 Task: Create a due date automation trigger when advanced on, 2 days after a card is due add dates due this month at 11:00 AM.
Action: Mouse moved to (1095, 313)
Screenshot: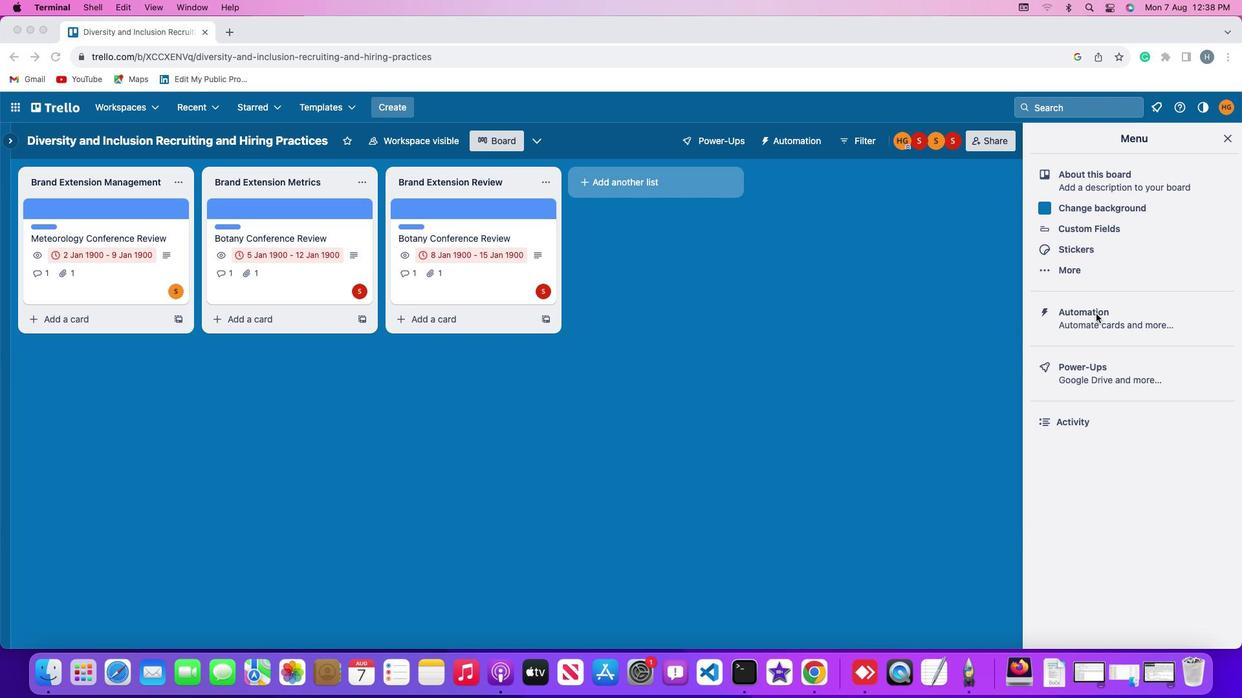 
Action: Mouse pressed left at (1095, 313)
Screenshot: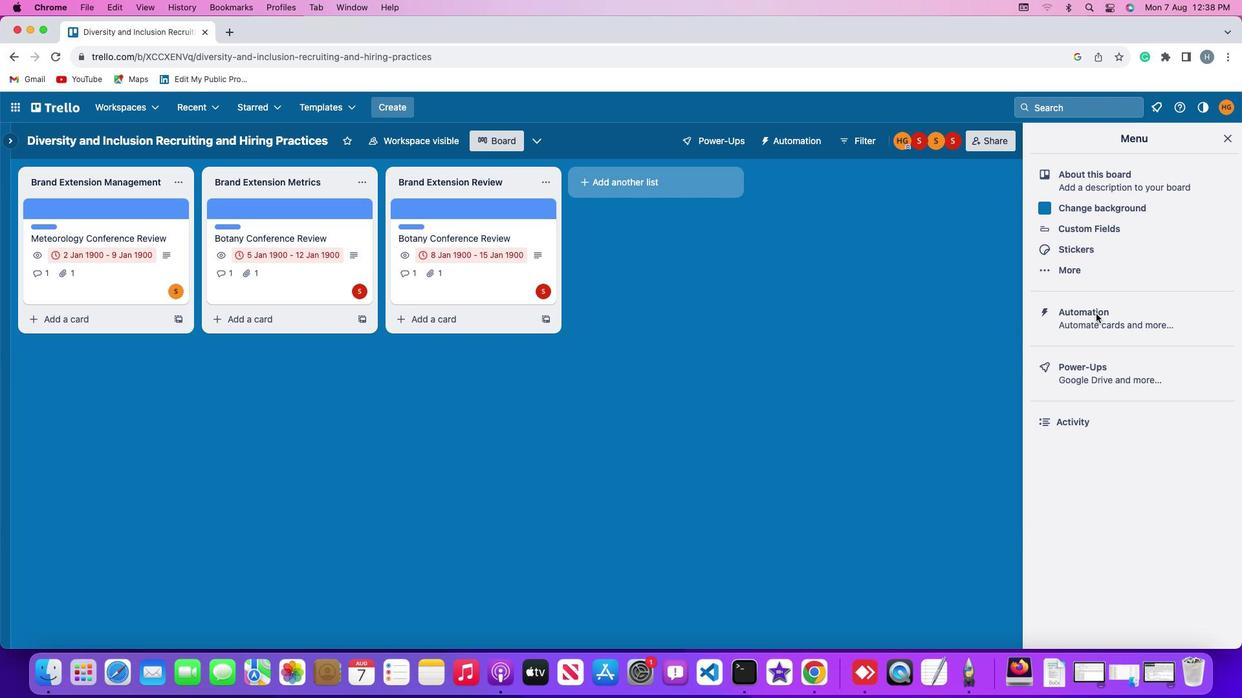 
Action: Mouse pressed left at (1095, 313)
Screenshot: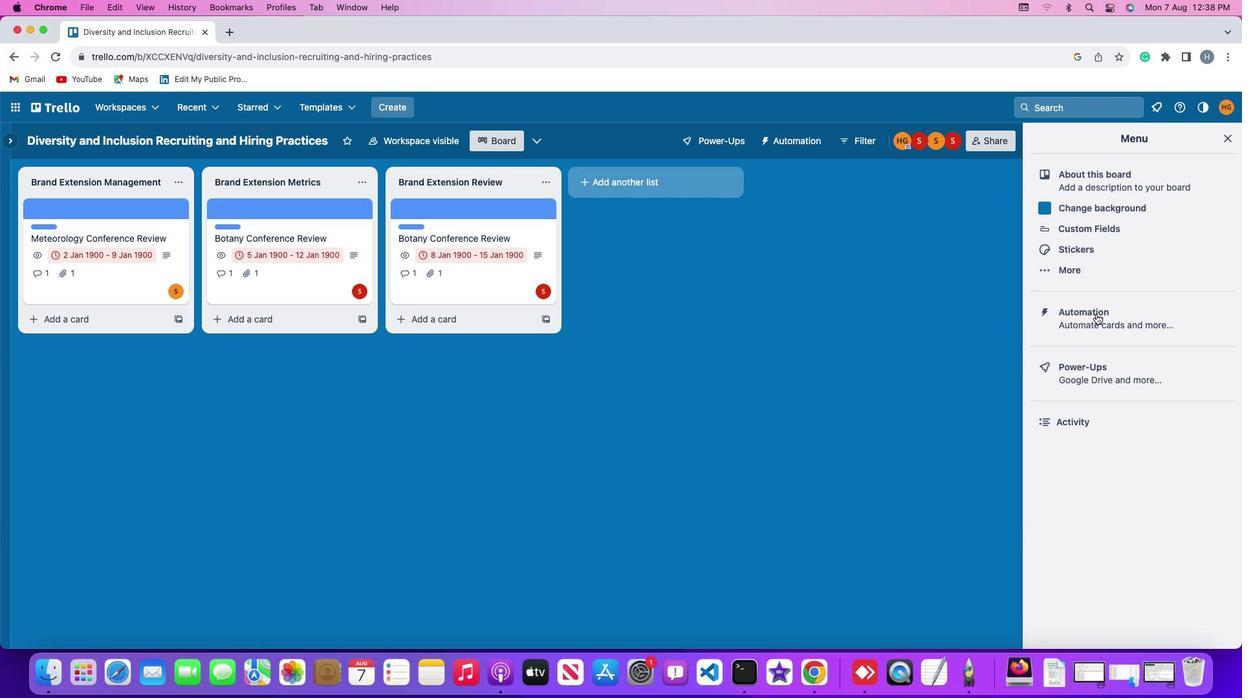 
Action: Mouse moved to (75, 300)
Screenshot: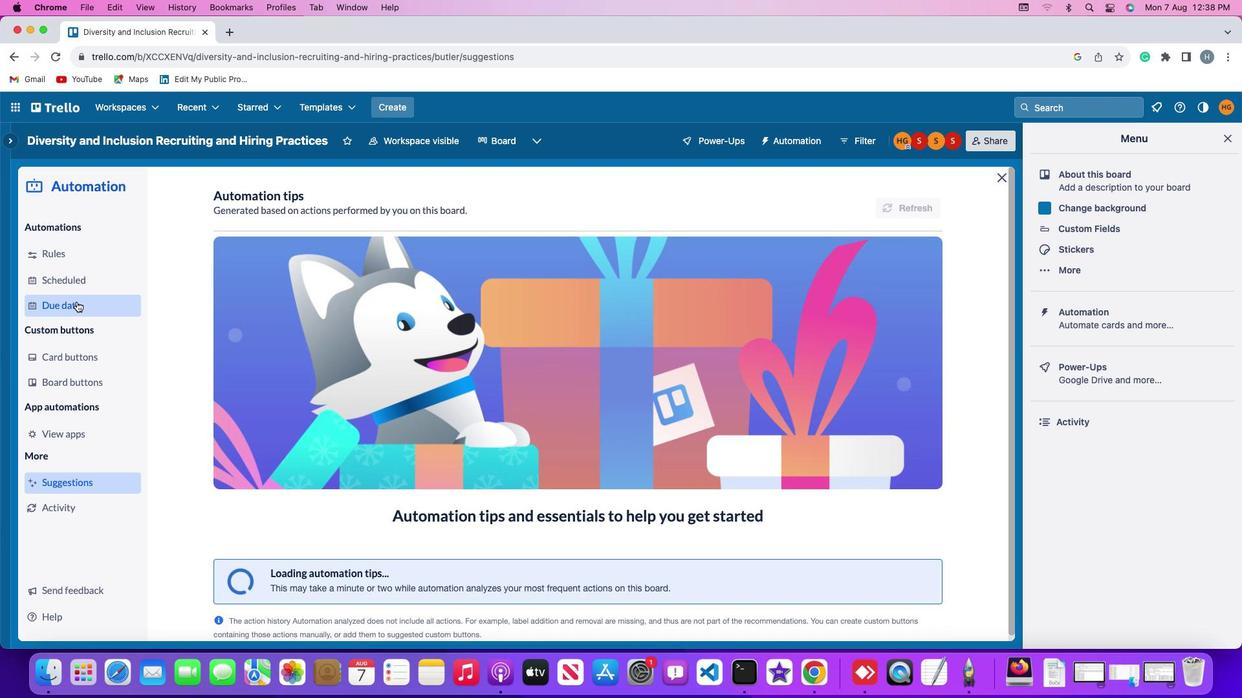 
Action: Mouse pressed left at (75, 300)
Screenshot: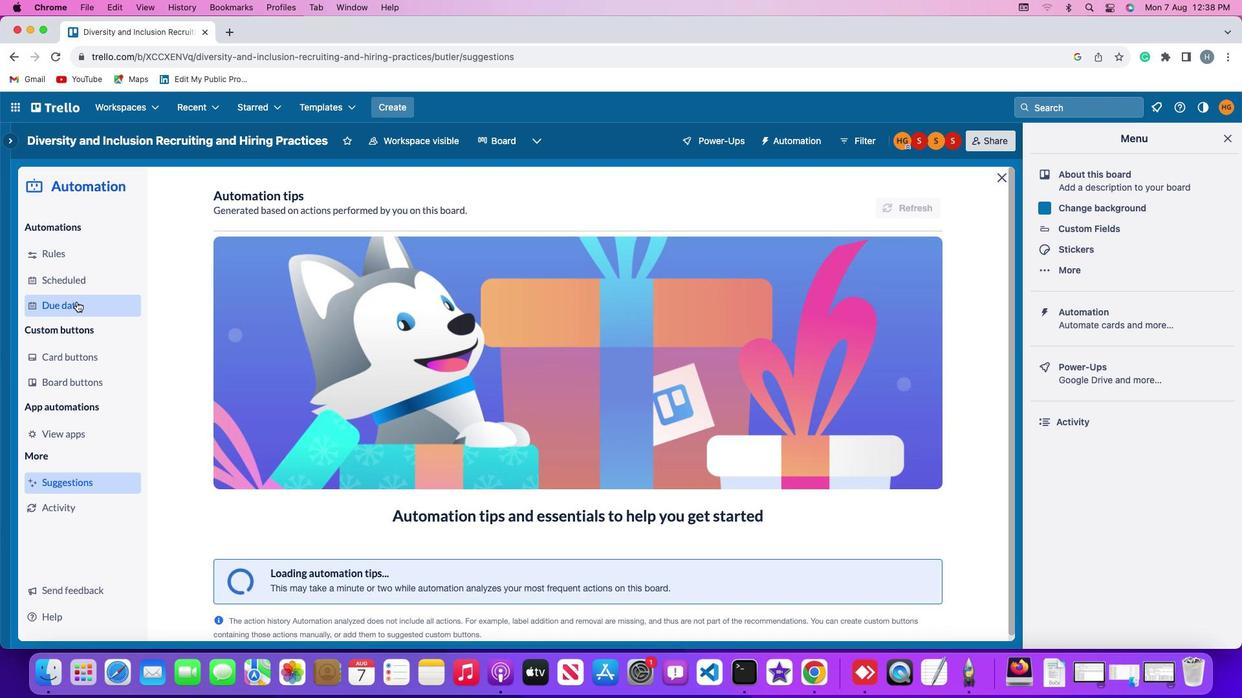 
Action: Mouse moved to (850, 199)
Screenshot: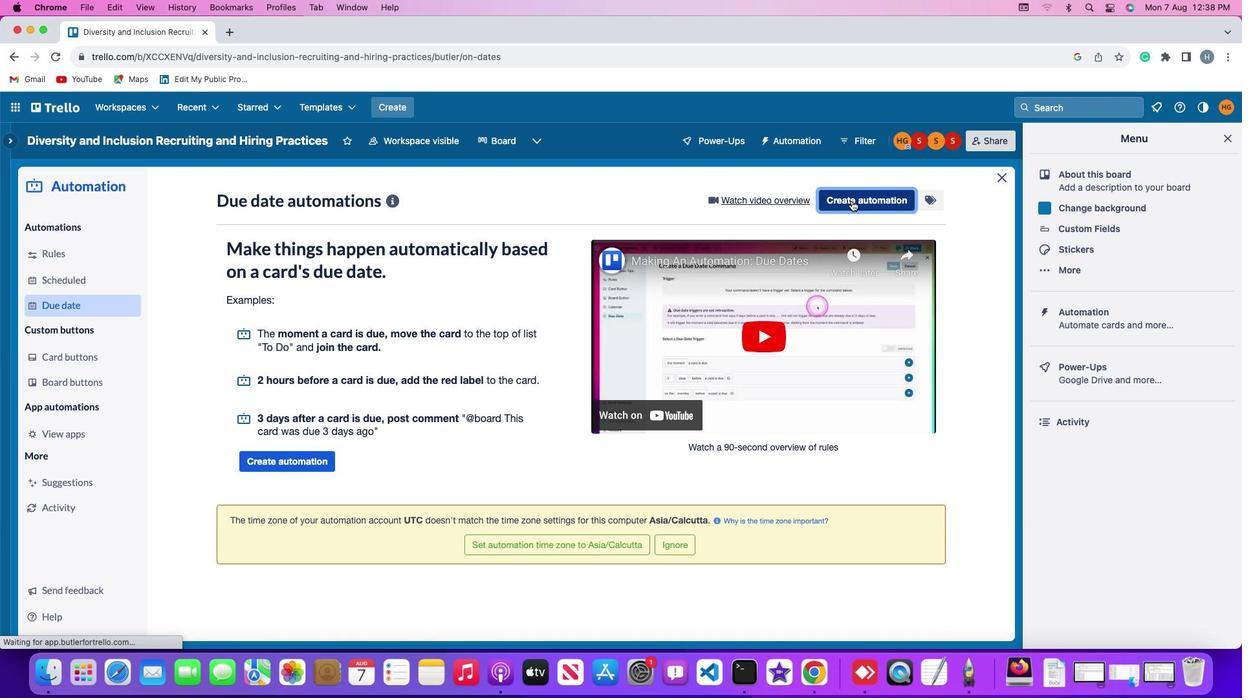 
Action: Mouse pressed left at (850, 199)
Screenshot: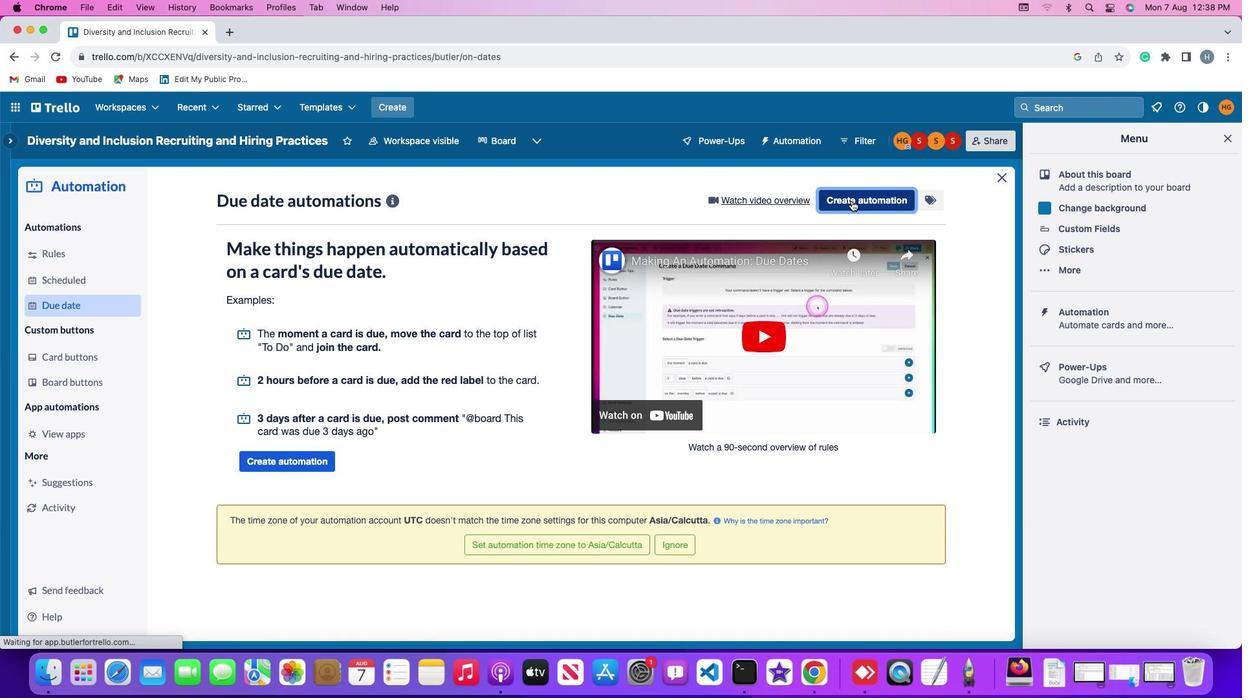 
Action: Mouse moved to (611, 320)
Screenshot: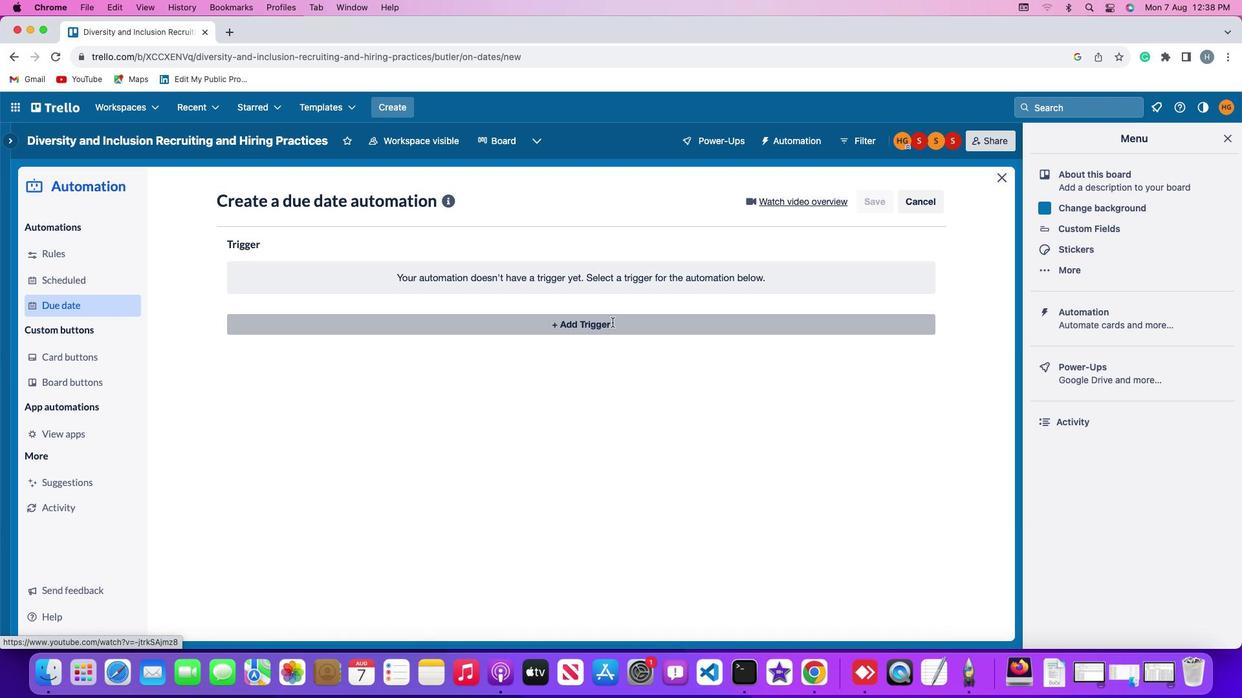 
Action: Mouse pressed left at (611, 320)
Screenshot: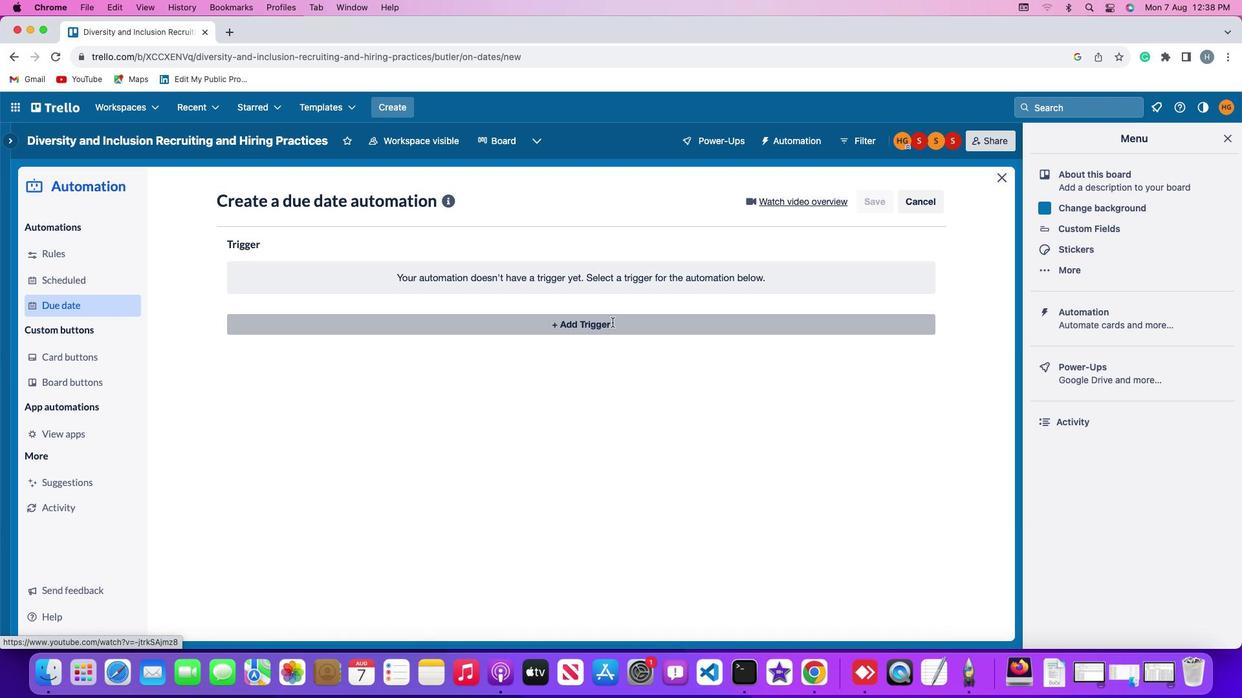 
Action: Mouse moved to (247, 525)
Screenshot: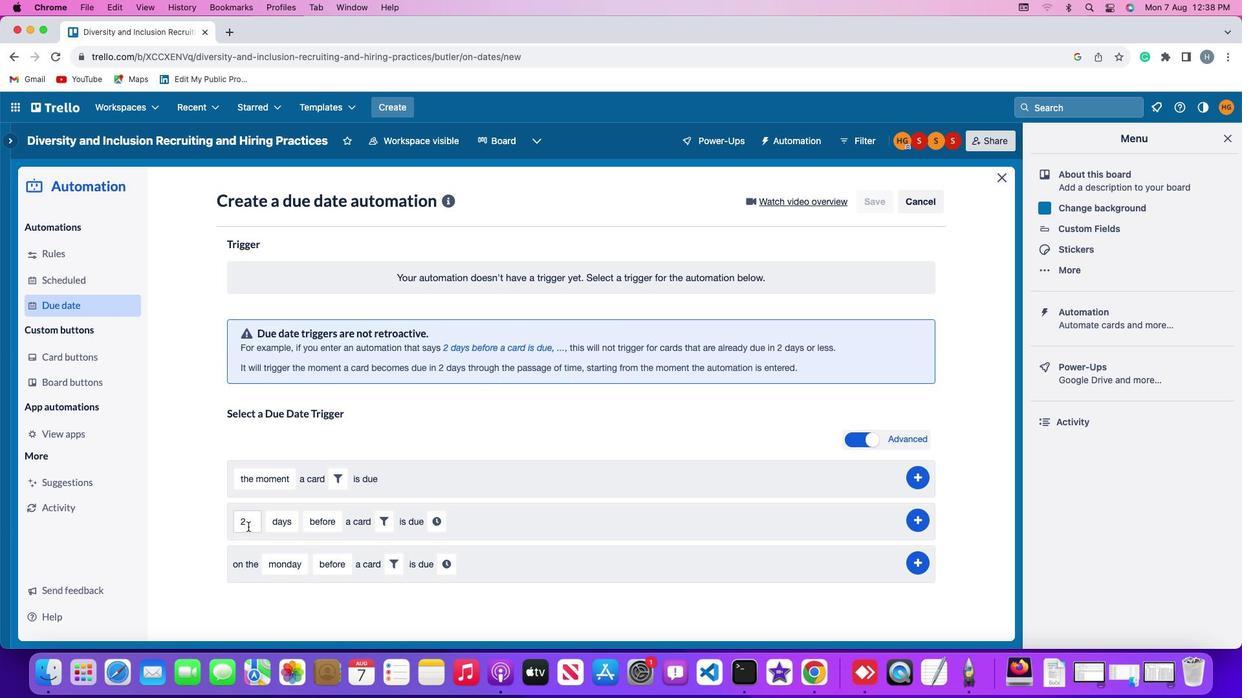 
Action: Mouse pressed left at (247, 525)
Screenshot: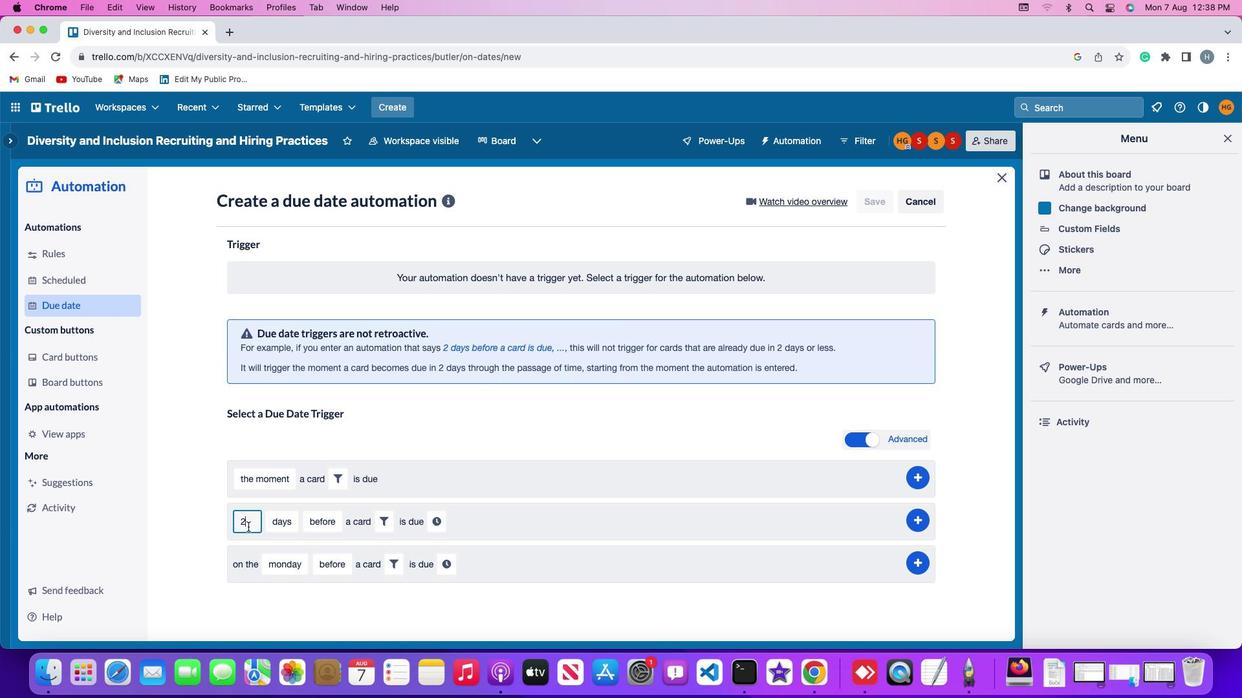 
Action: Mouse moved to (247, 525)
Screenshot: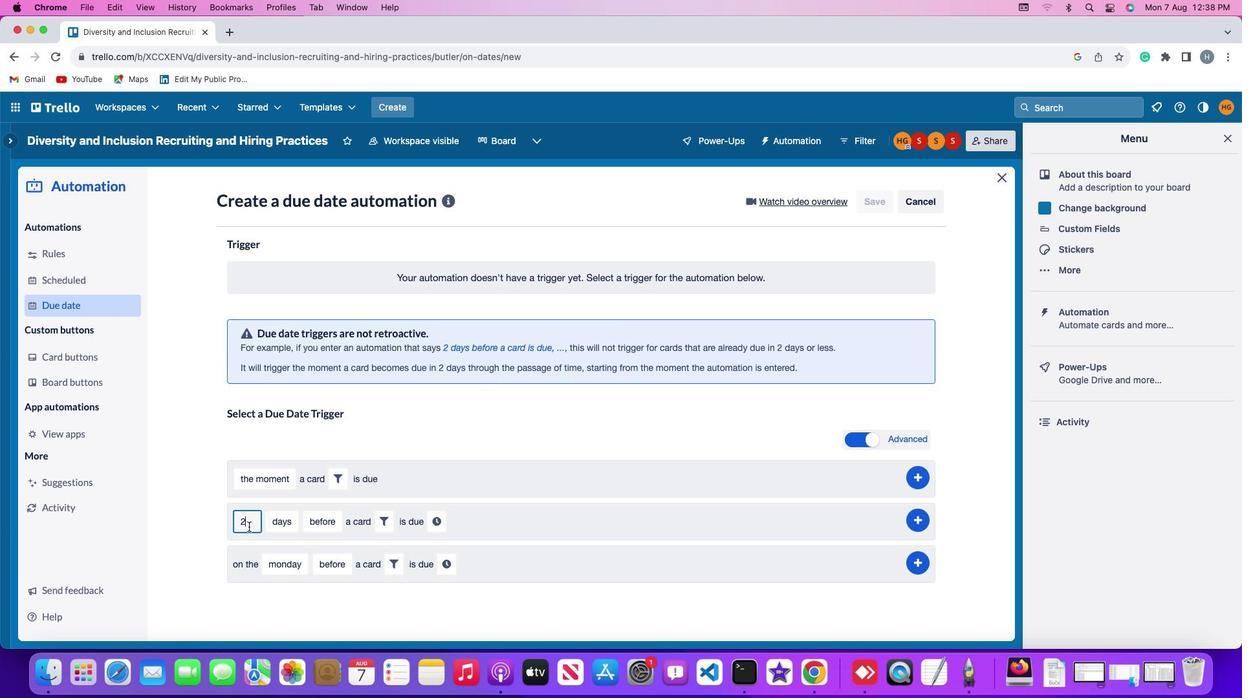 
Action: Key pressed Key.backspace
Screenshot: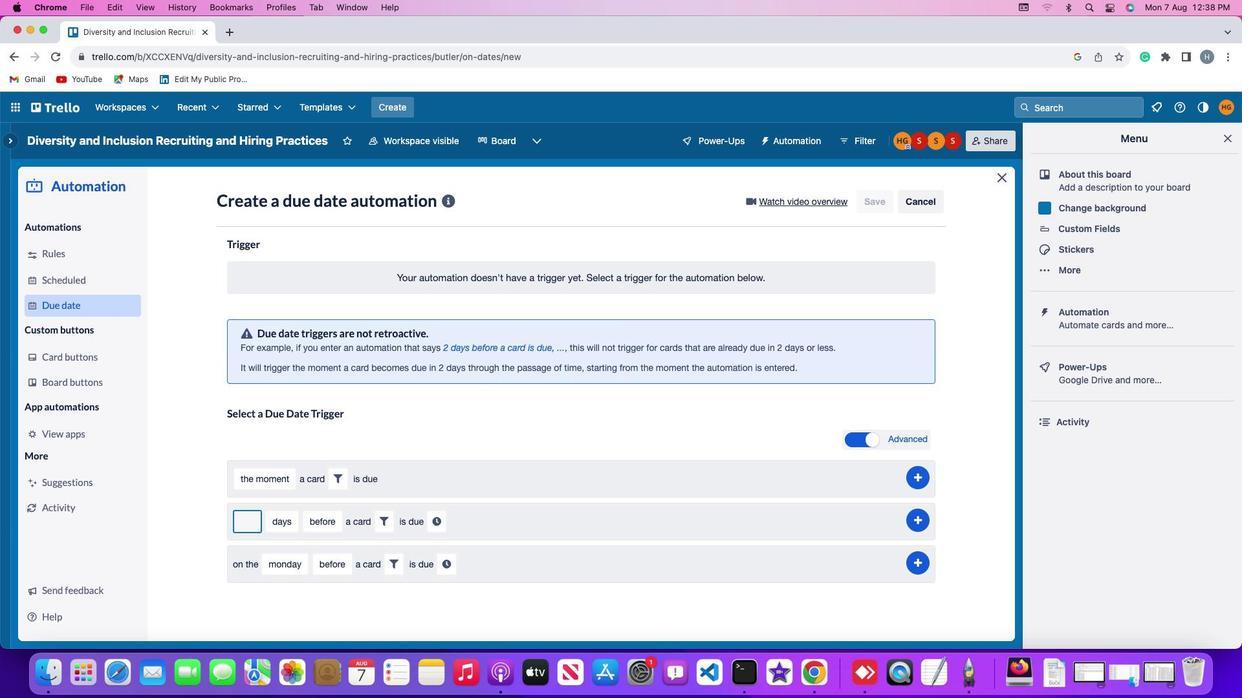 
Action: Mouse moved to (247, 525)
Screenshot: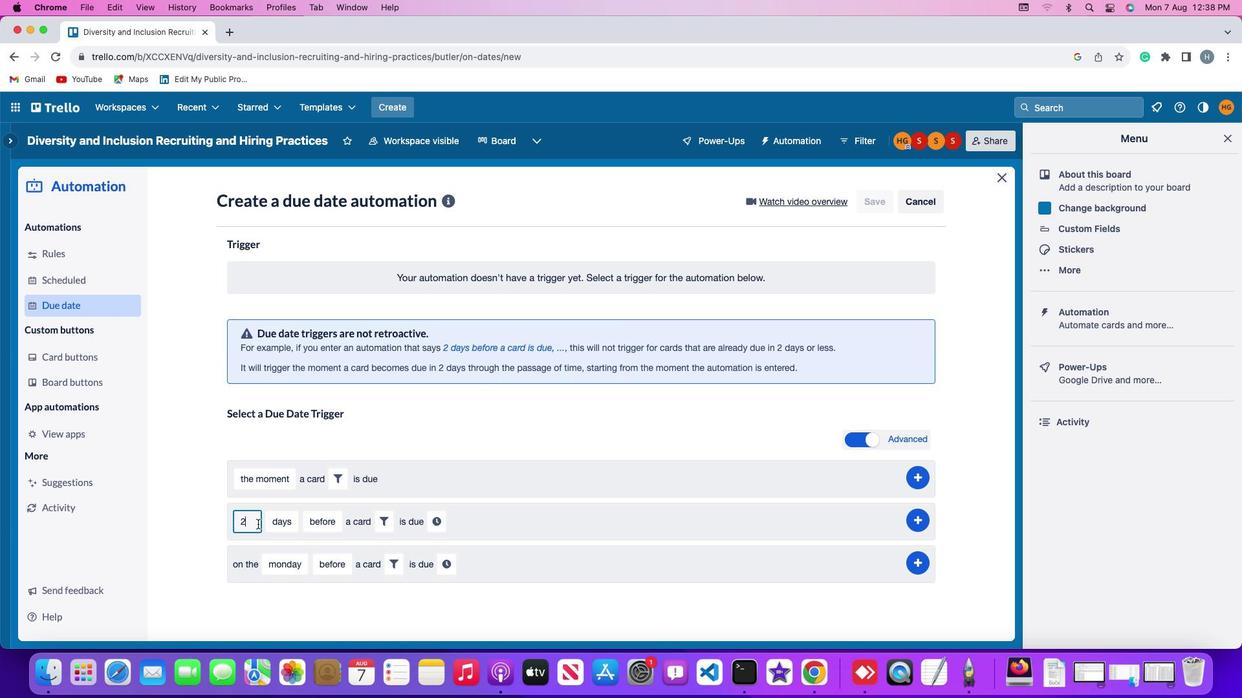
Action: Key pressed '2'
Screenshot: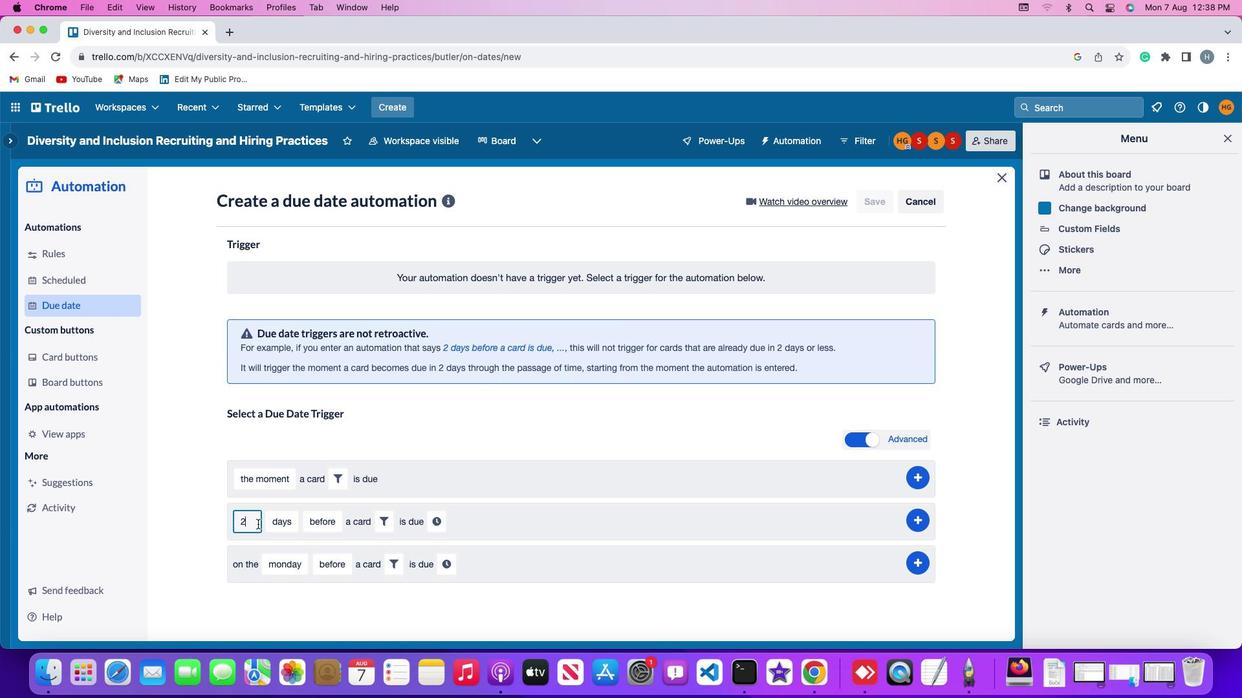 
Action: Mouse moved to (278, 520)
Screenshot: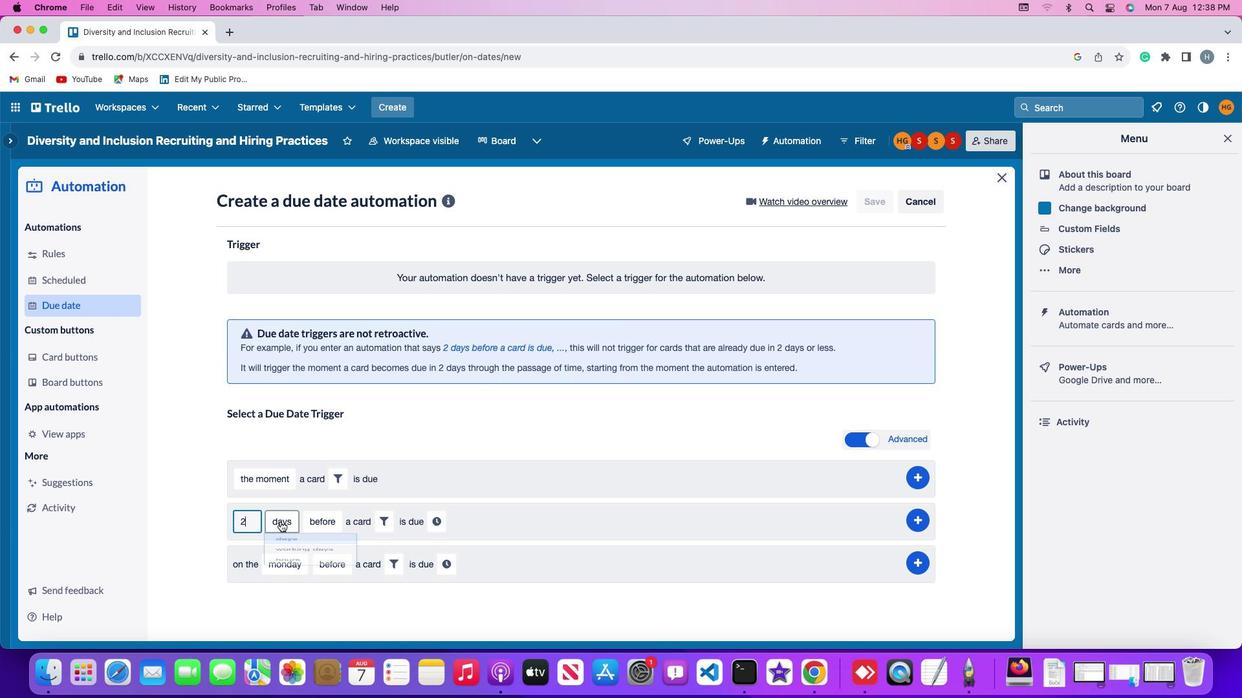 
Action: Mouse pressed left at (278, 520)
Screenshot: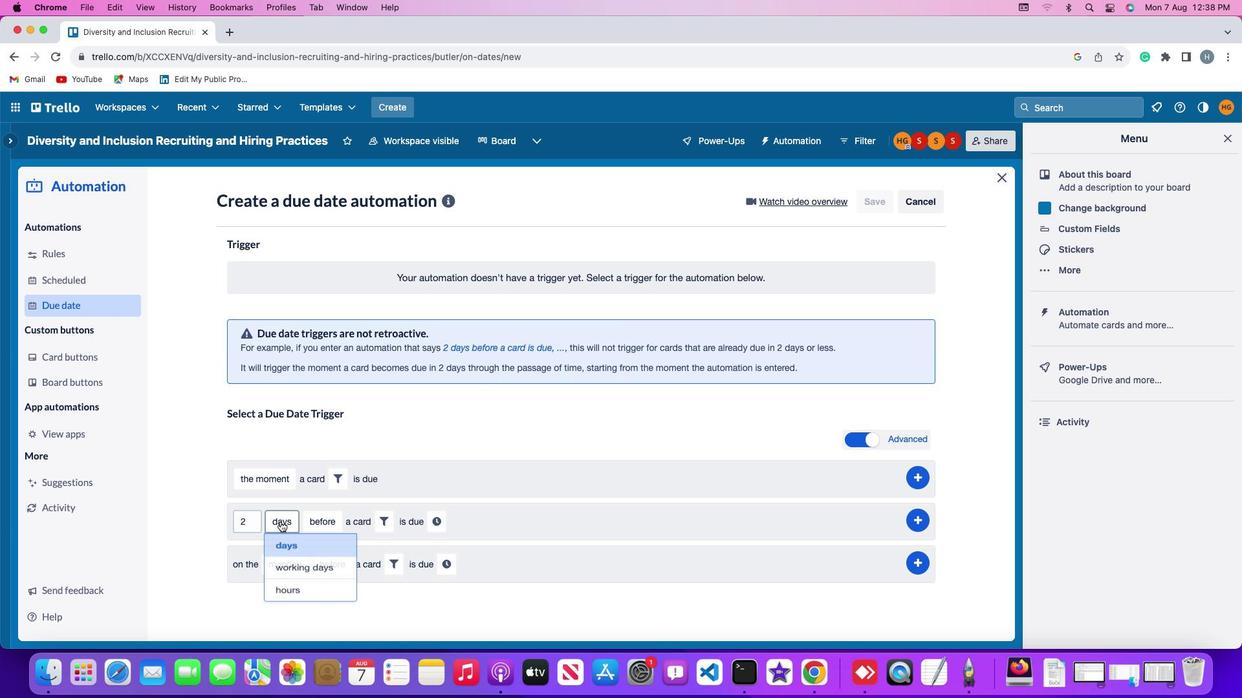 
Action: Mouse moved to (288, 544)
Screenshot: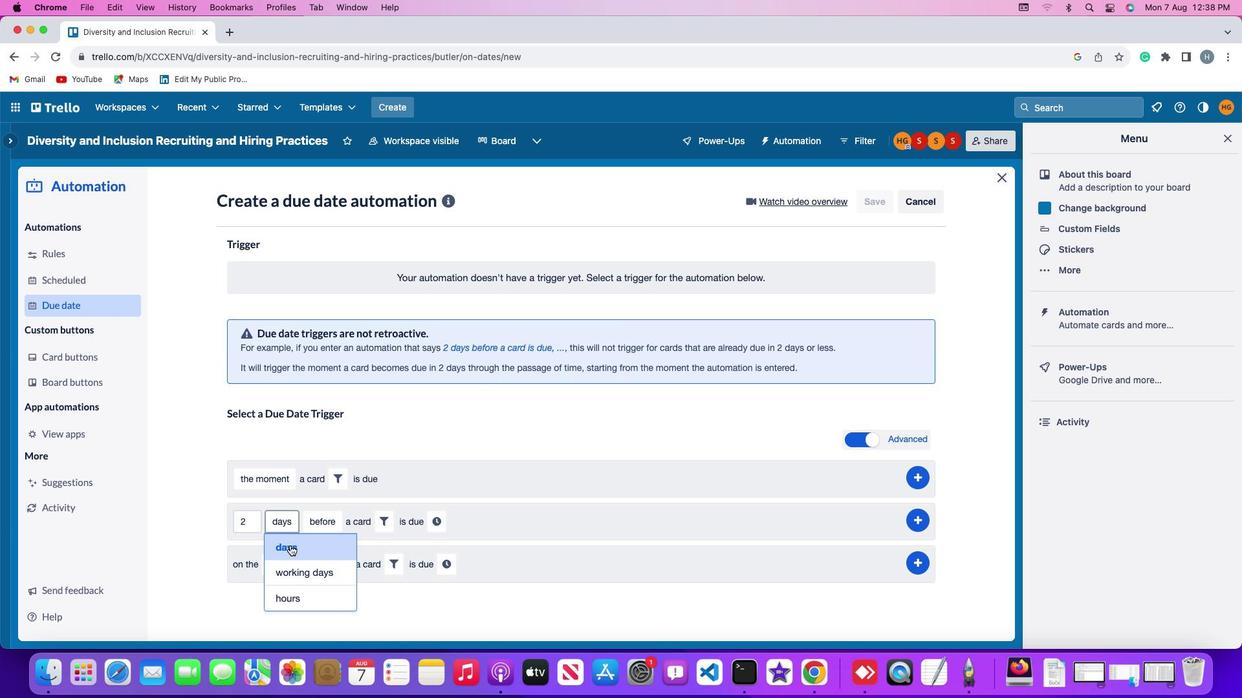 
Action: Mouse pressed left at (288, 544)
Screenshot: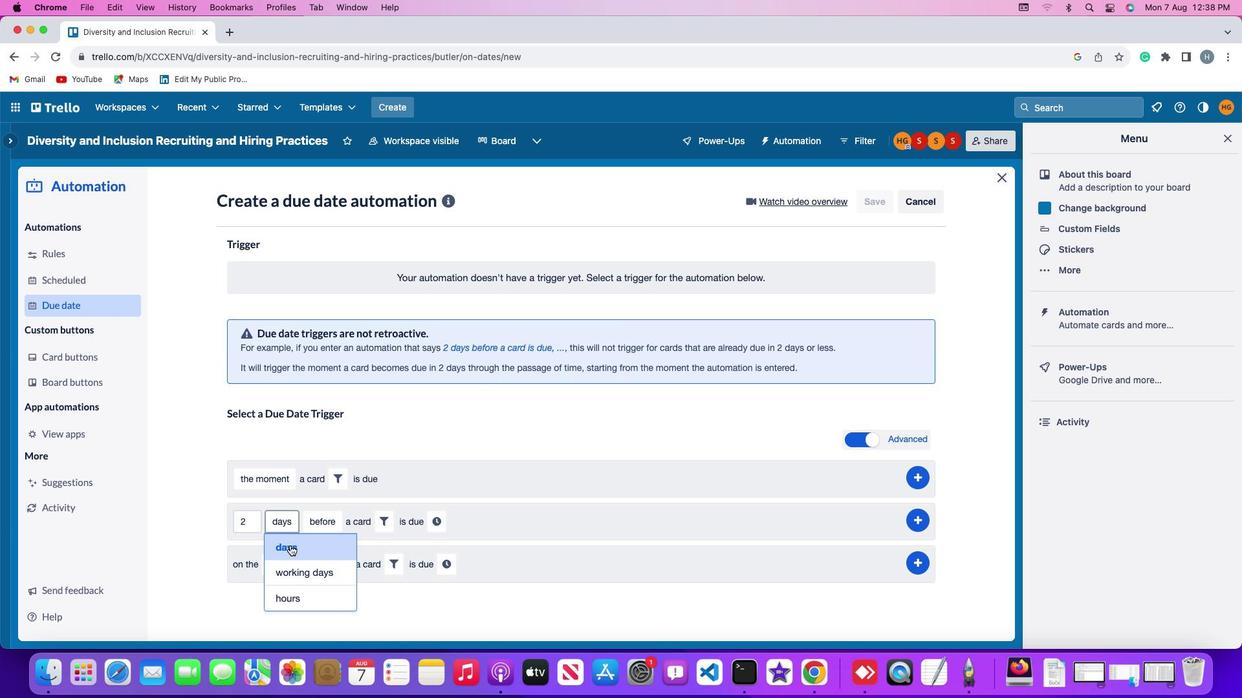 
Action: Mouse moved to (322, 517)
Screenshot: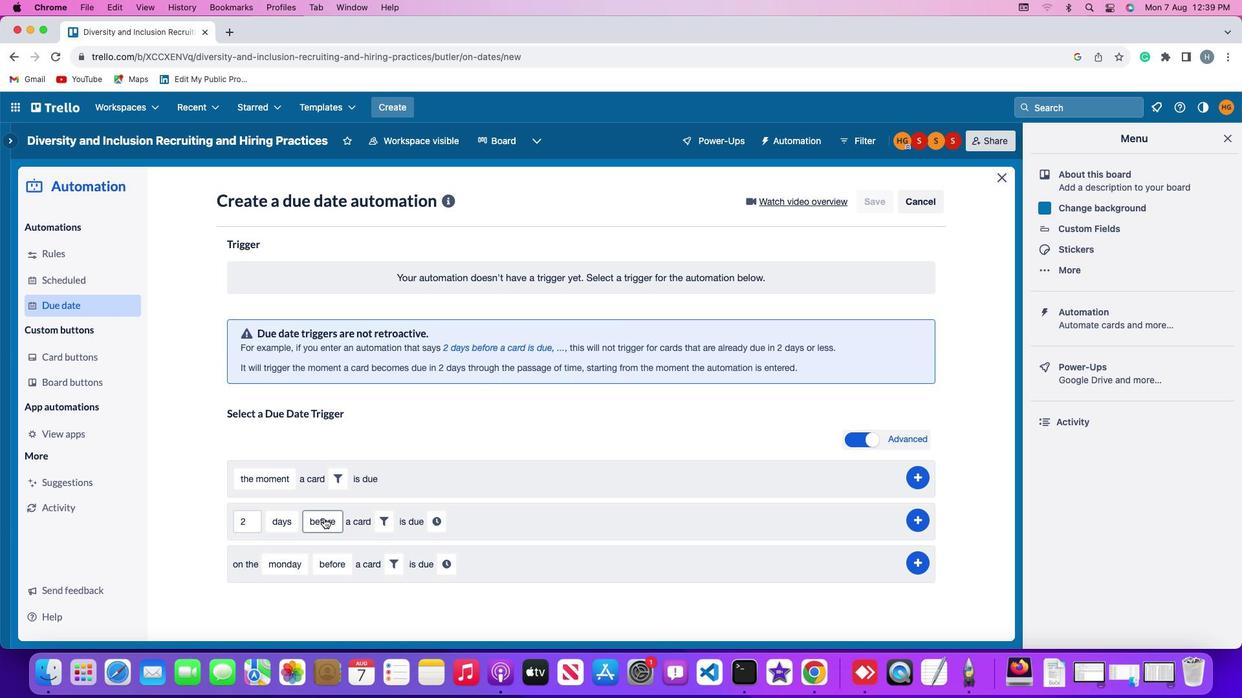 
Action: Mouse pressed left at (322, 517)
Screenshot: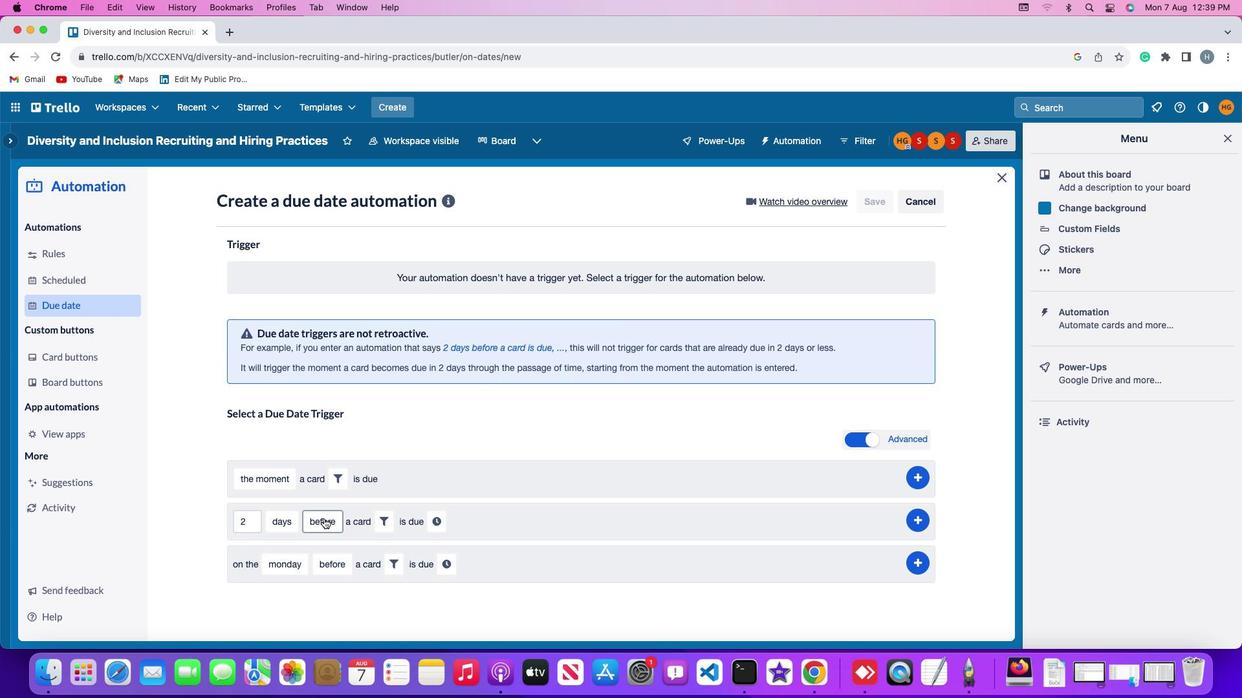 
Action: Mouse moved to (328, 577)
Screenshot: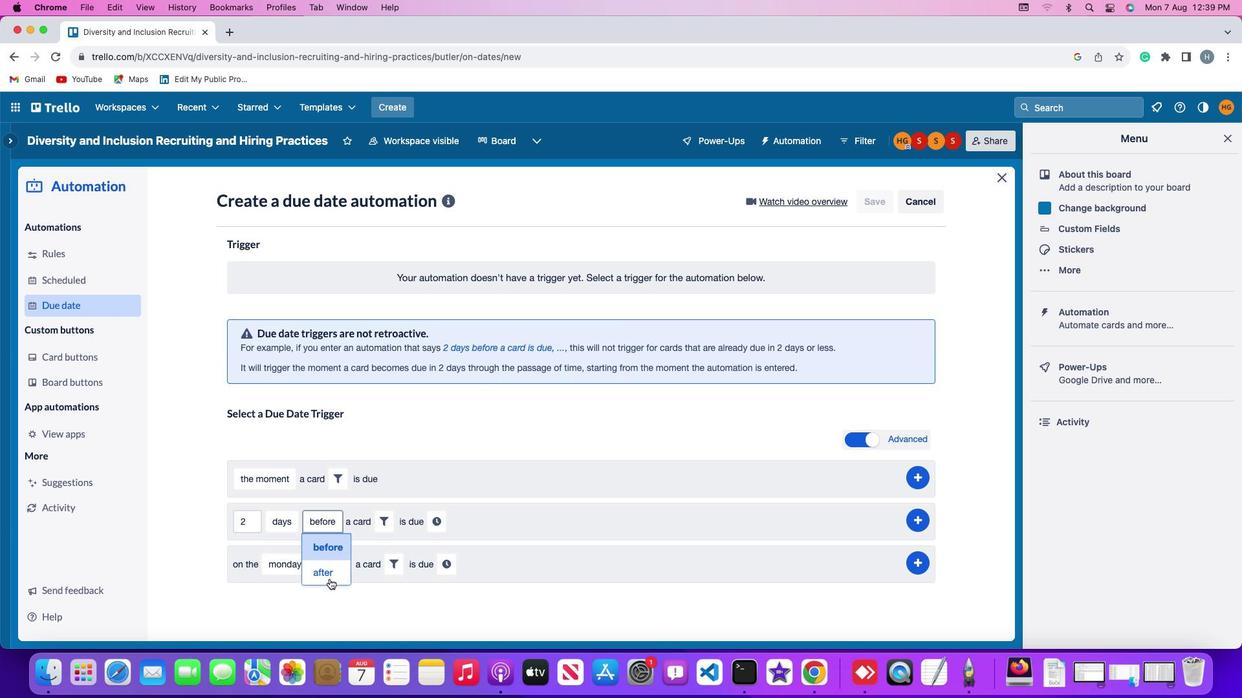 
Action: Mouse pressed left at (328, 577)
Screenshot: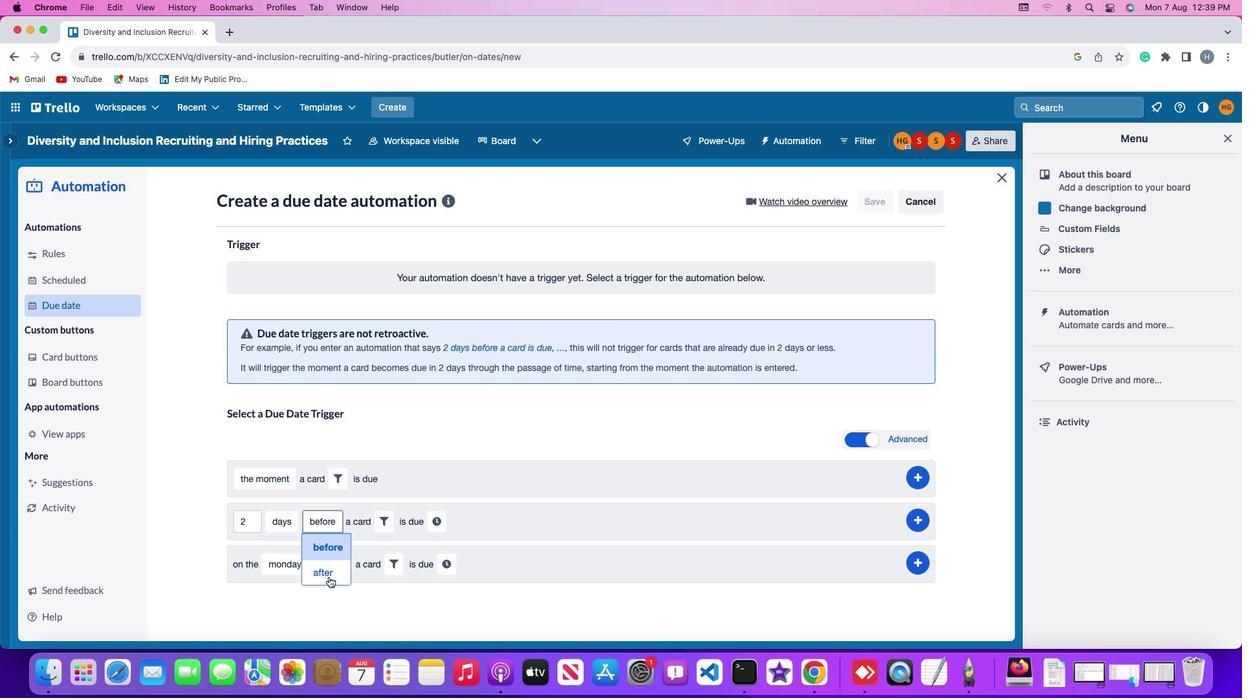 
Action: Mouse moved to (375, 520)
Screenshot: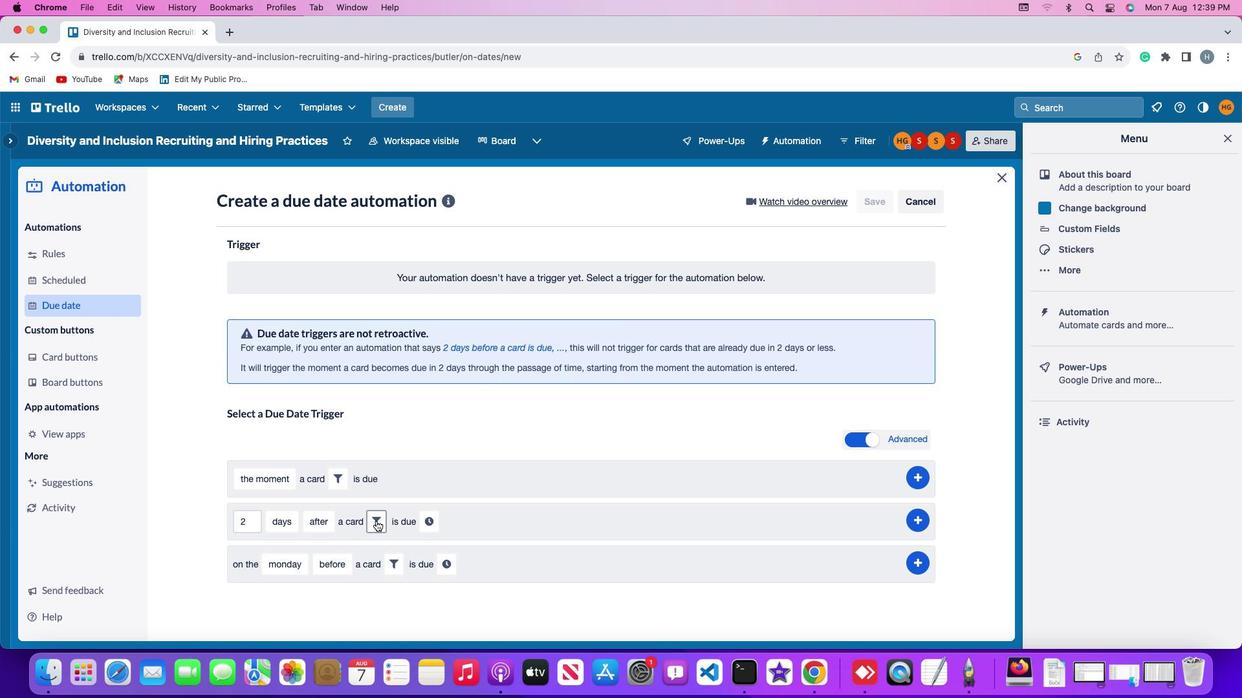 
Action: Mouse pressed left at (375, 520)
Screenshot: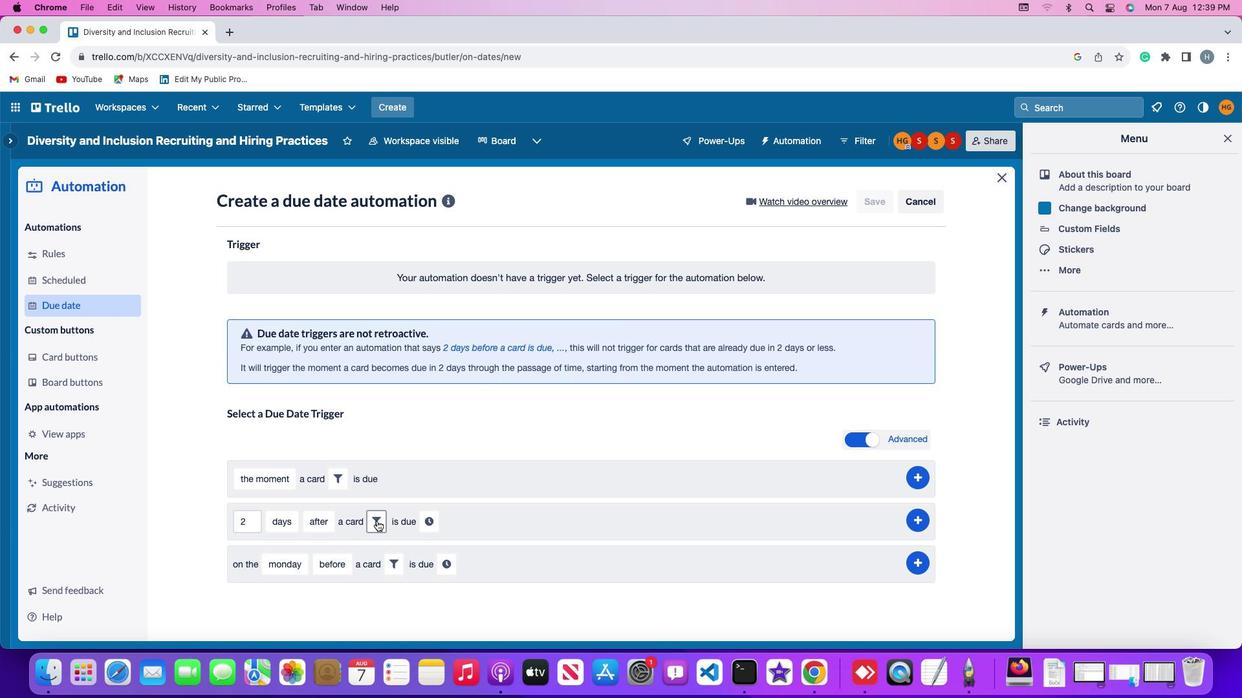 
Action: Mouse moved to (441, 560)
Screenshot: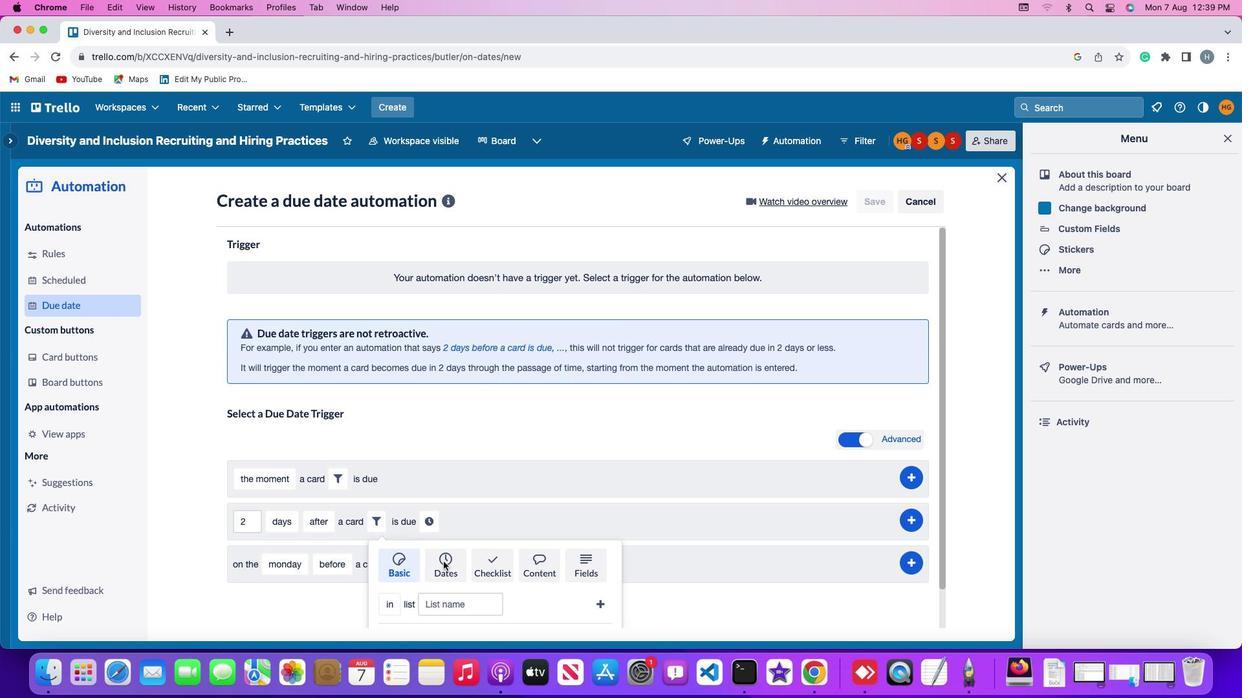 
Action: Mouse pressed left at (441, 560)
Screenshot: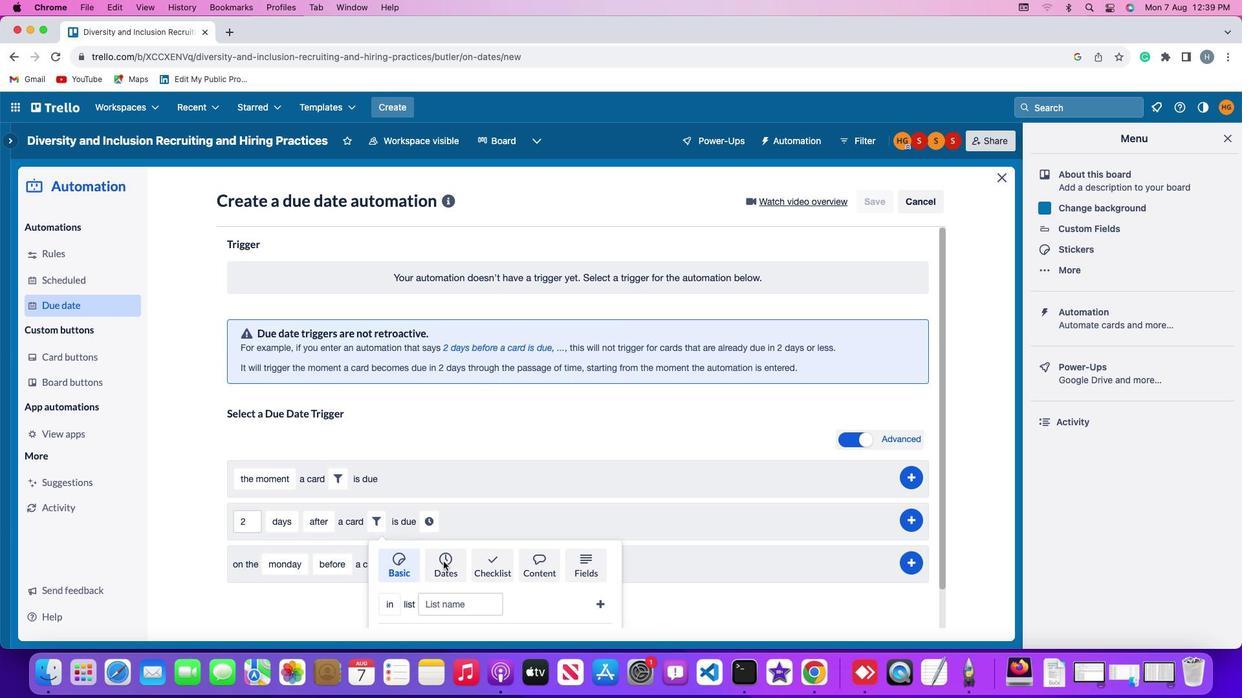 
Action: Mouse moved to (396, 575)
Screenshot: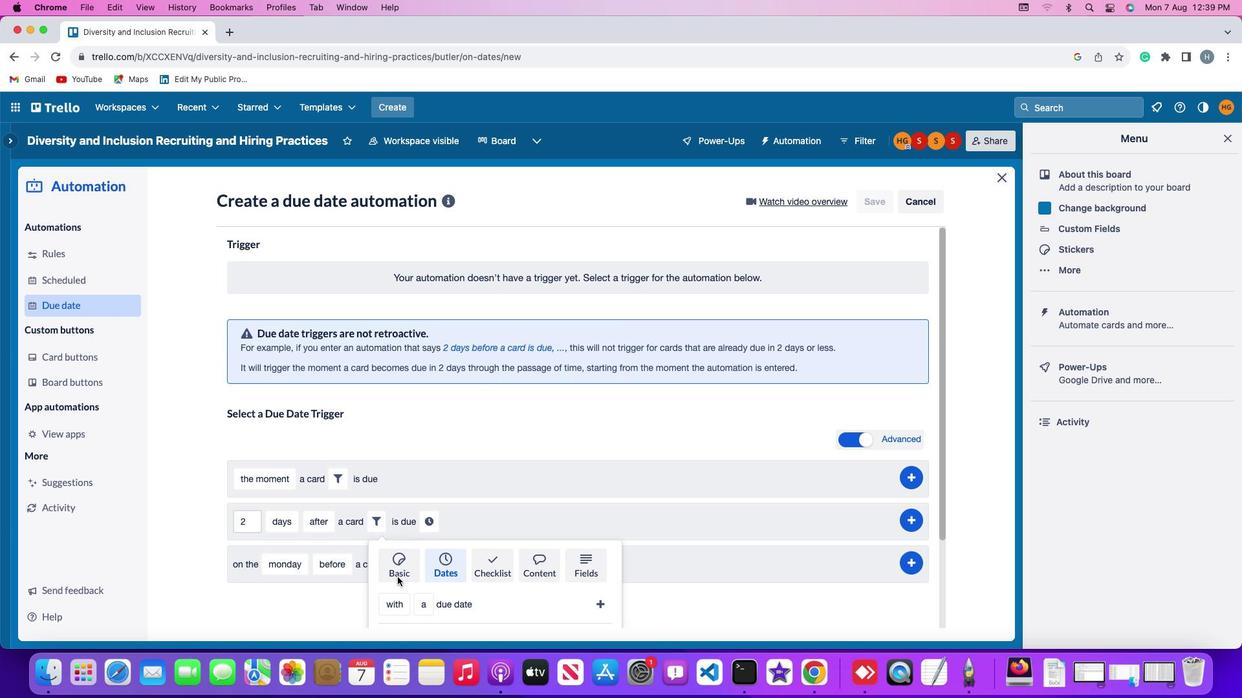 
Action: Mouse scrolled (396, 575) with delta (0, -1)
Screenshot: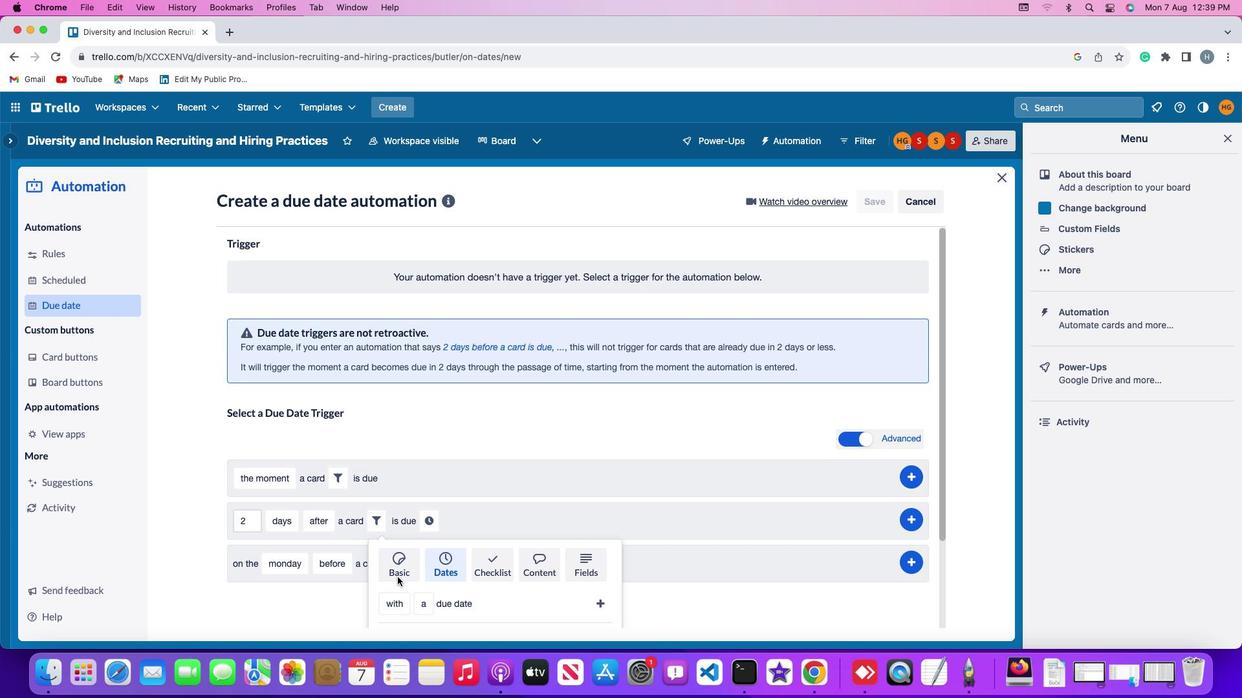 
Action: Mouse scrolled (396, 575) with delta (0, -1)
Screenshot: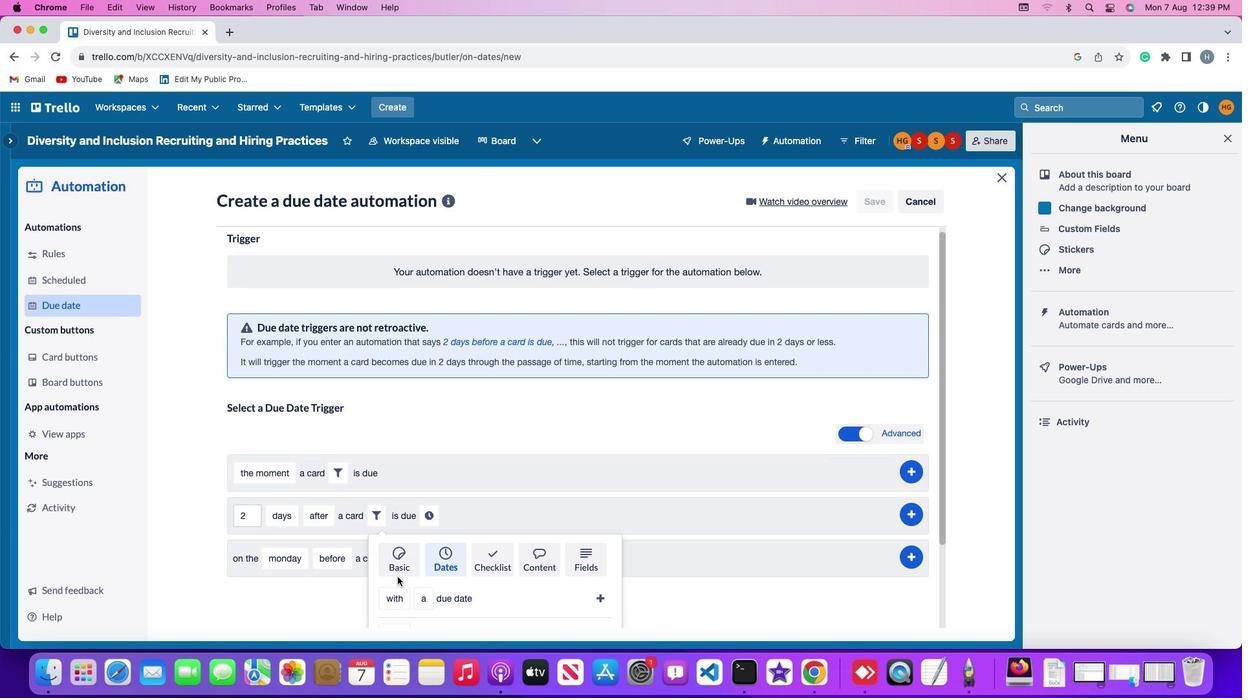
Action: Mouse scrolled (396, 575) with delta (0, -1)
Screenshot: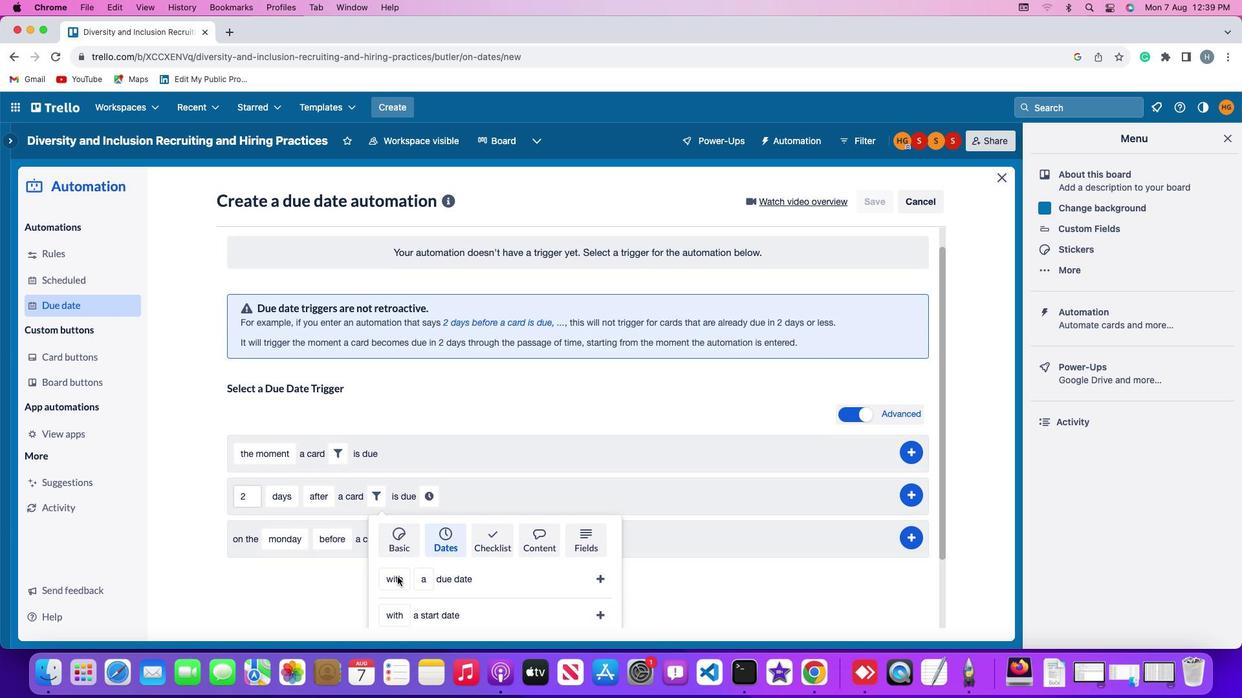 
Action: Mouse scrolled (396, 575) with delta (0, -1)
Screenshot: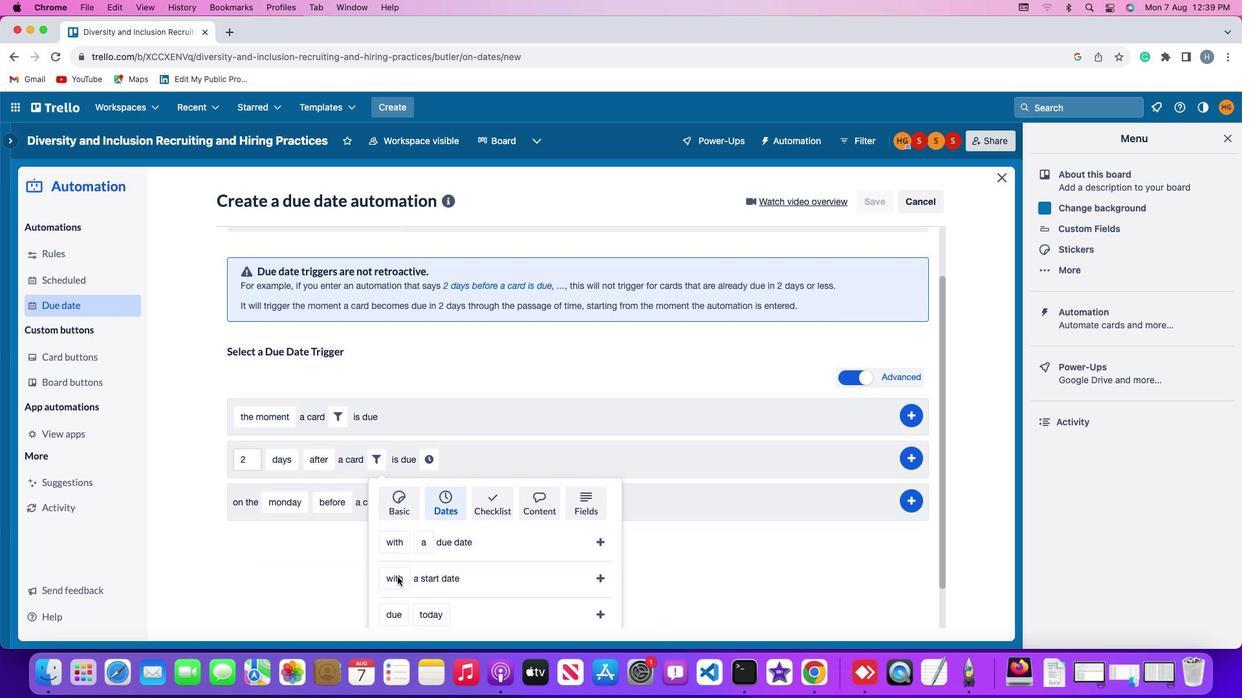 
Action: Mouse scrolled (396, 575) with delta (0, -1)
Screenshot: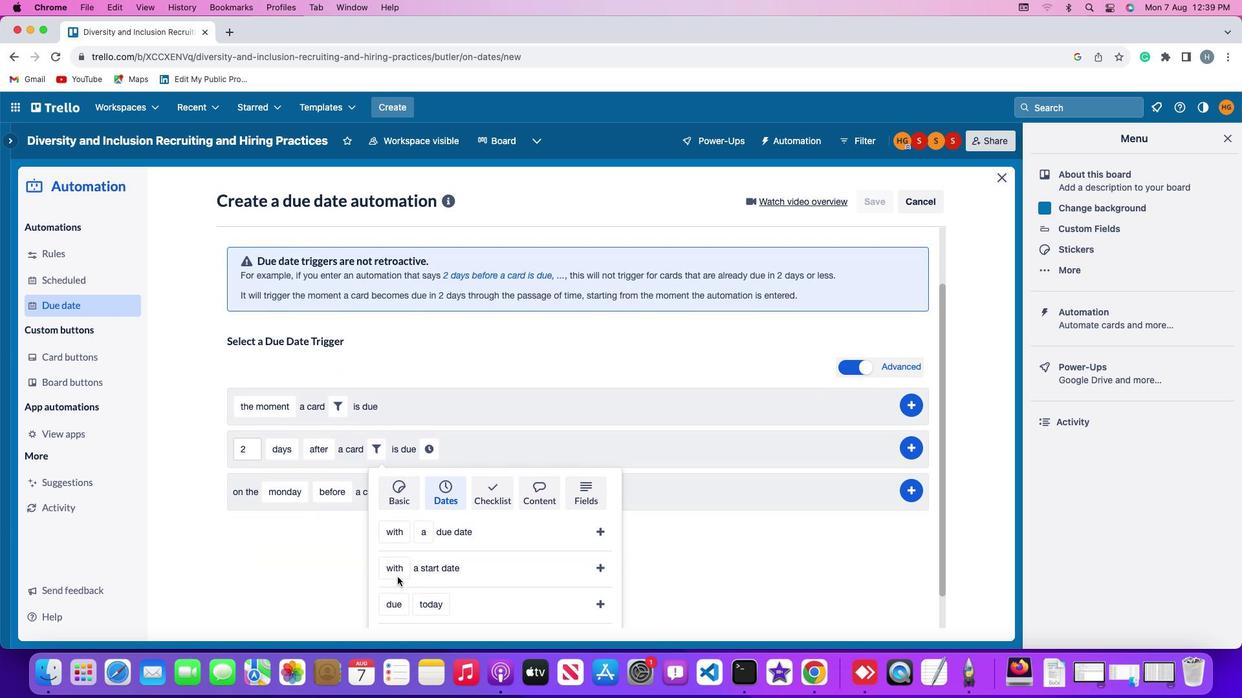 
Action: Mouse moved to (394, 585)
Screenshot: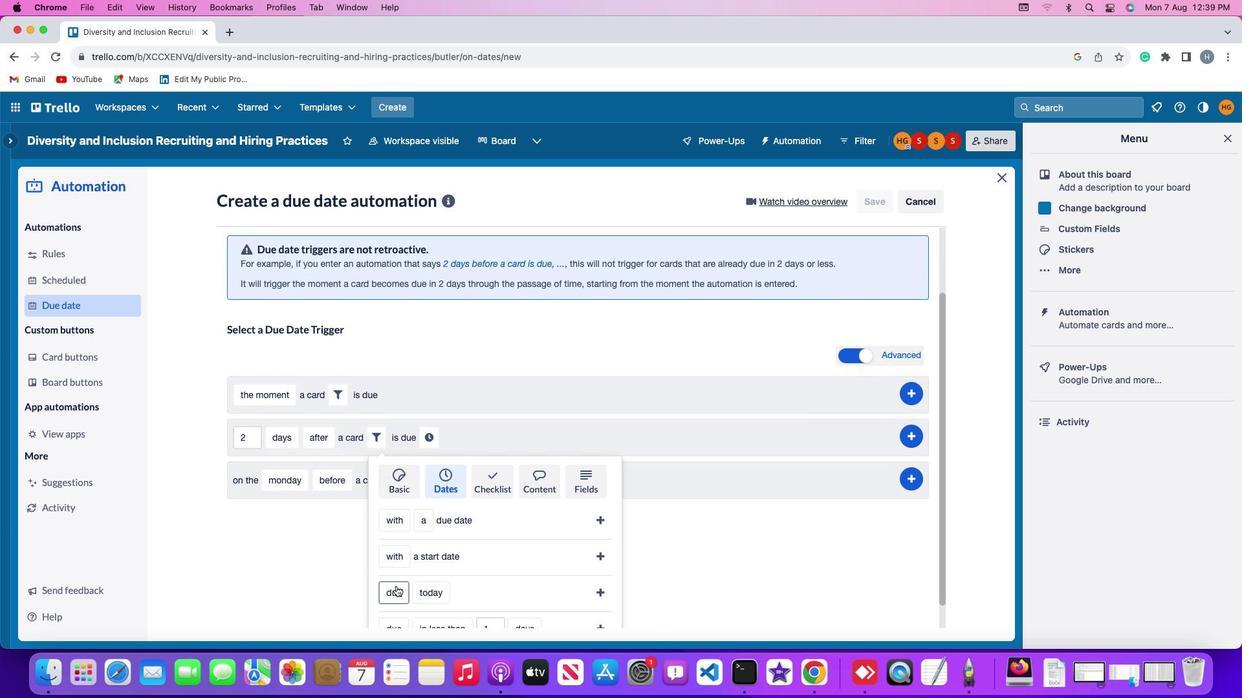 
Action: Mouse pressed left at (394, 585)
Screenshot: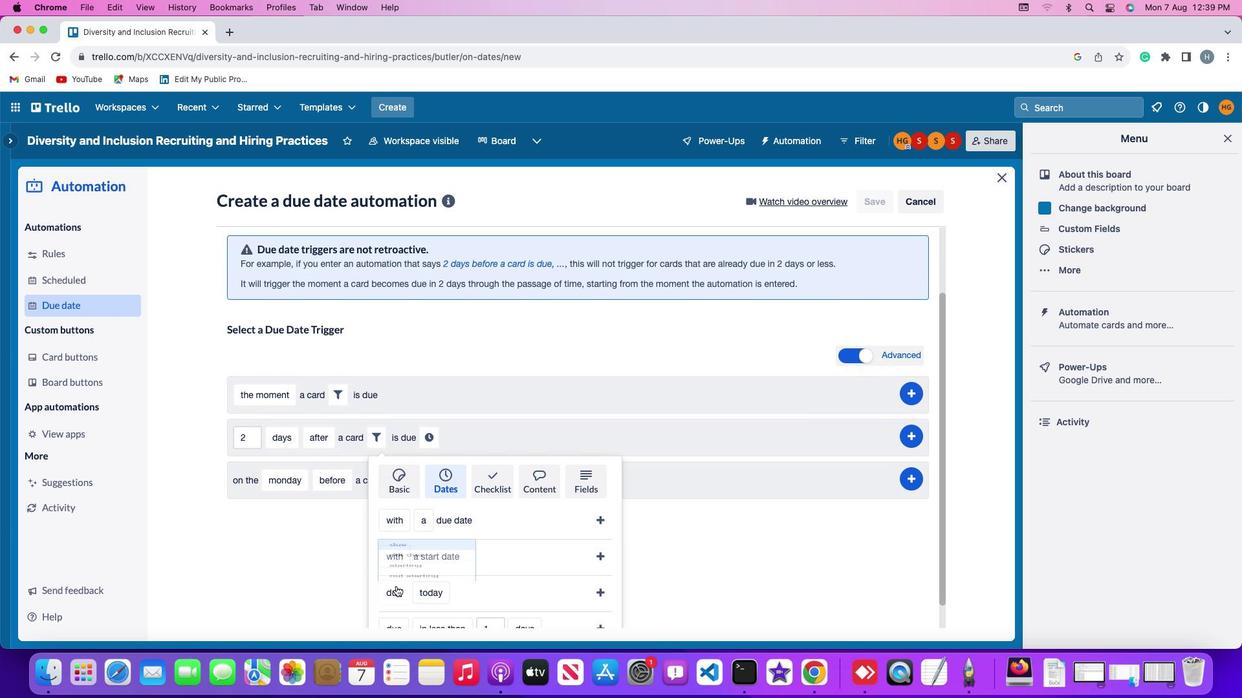 
Action: Mouse moved to (408, 496)
Screenshot: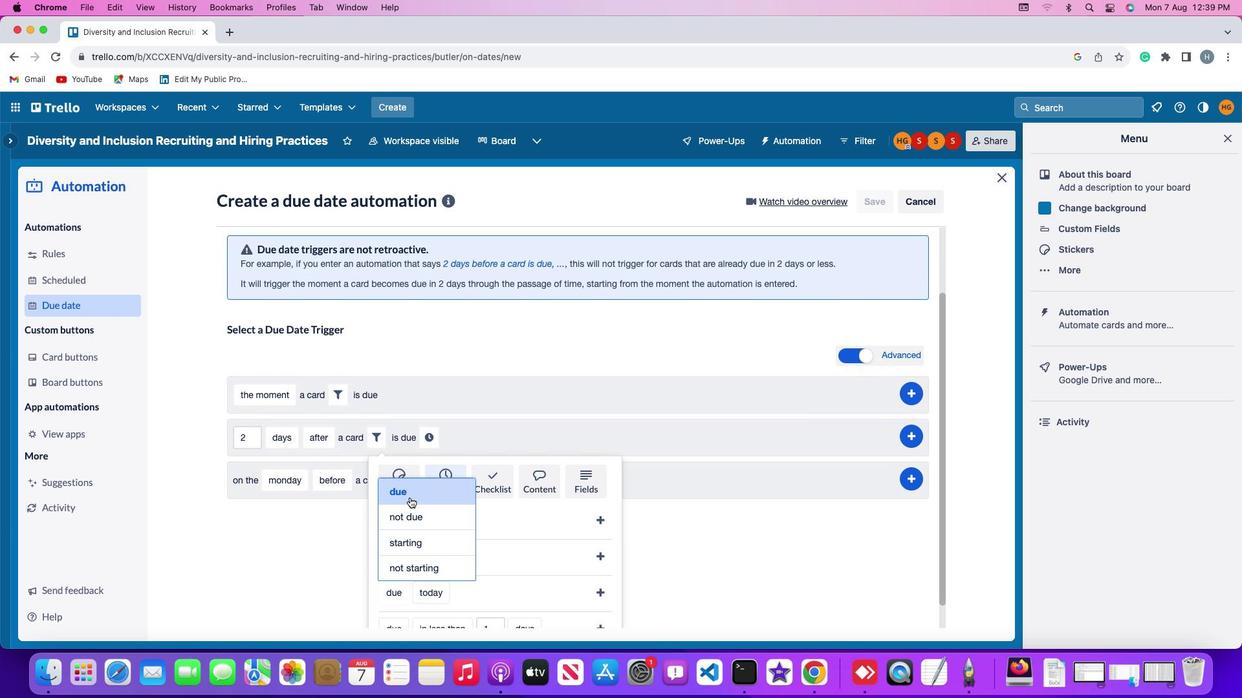
Action: Mouse pressed left at (408, 496)
Screenshot: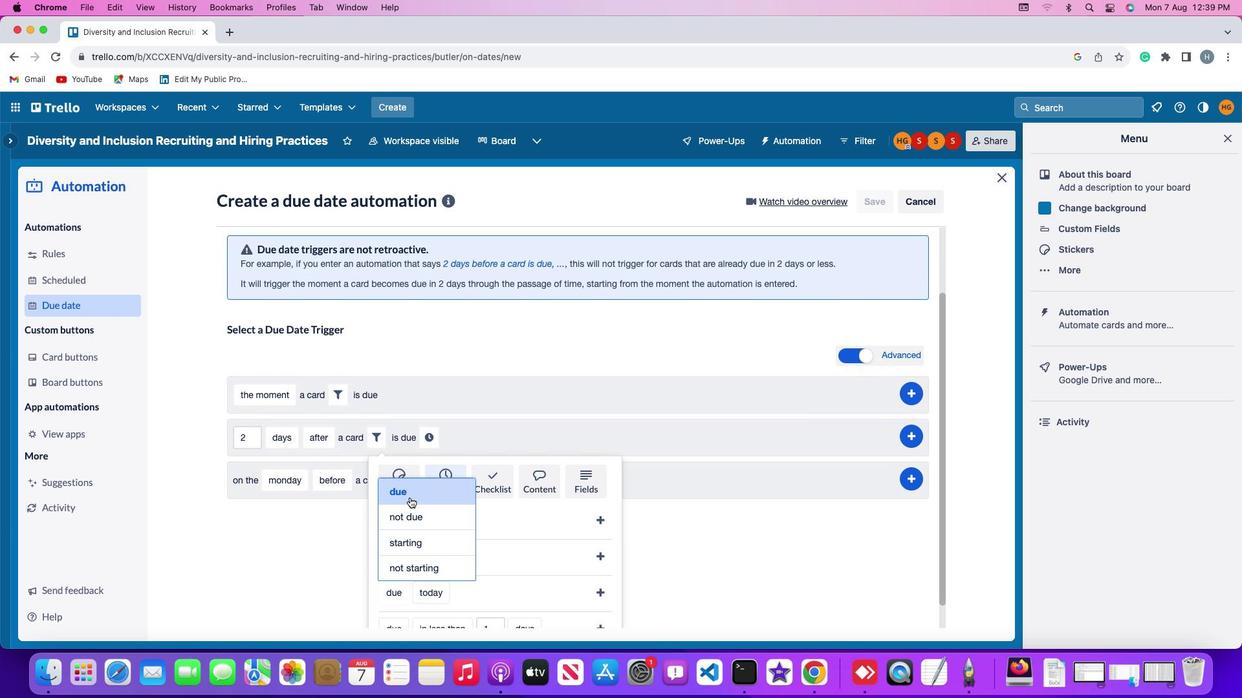 
Action: Mouse moved to (432, 592)
Screenshot: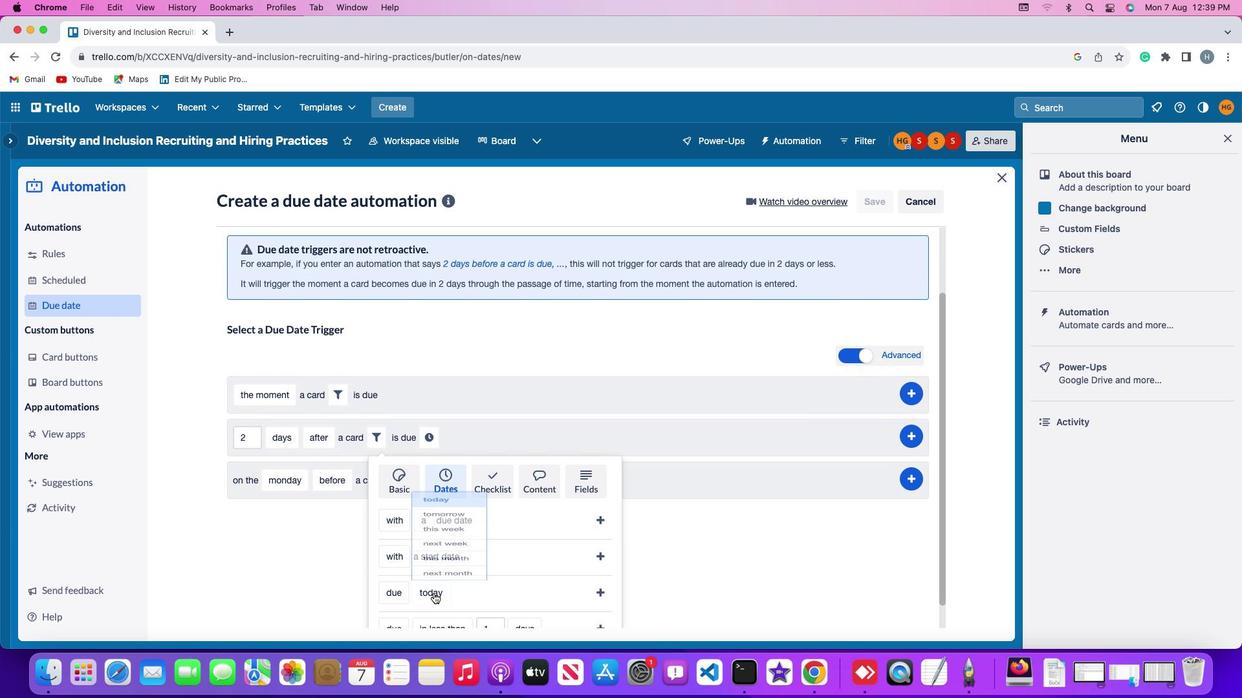 
Action: Mouse pressed left at (432, 592)
Screenshot: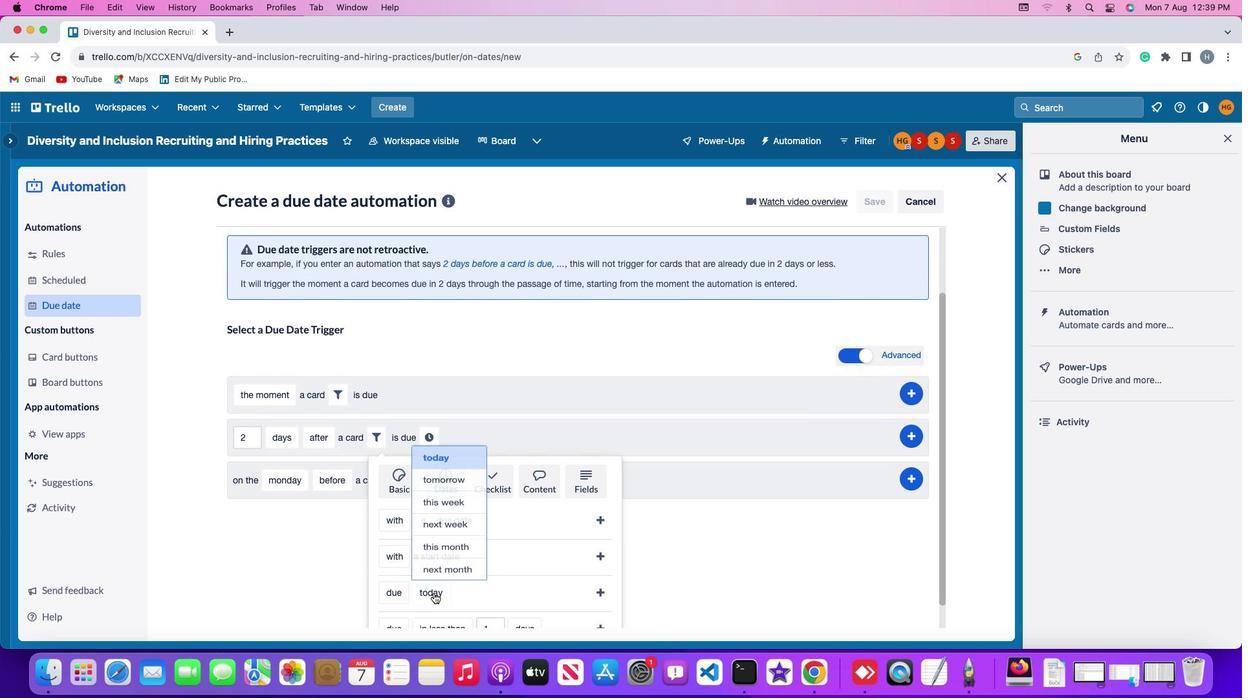
Action: Mouse moved to (432, 541)
Screenshot: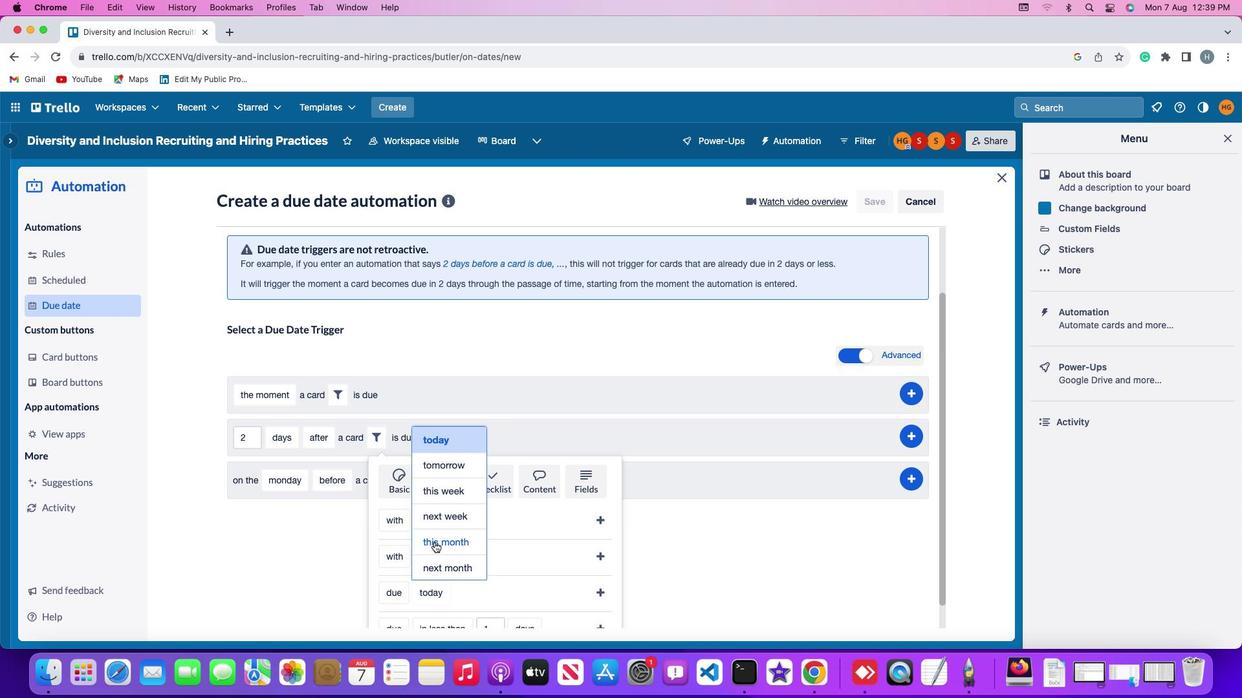 
Action: Mouse pressed left at (432, 541)
Screenshot: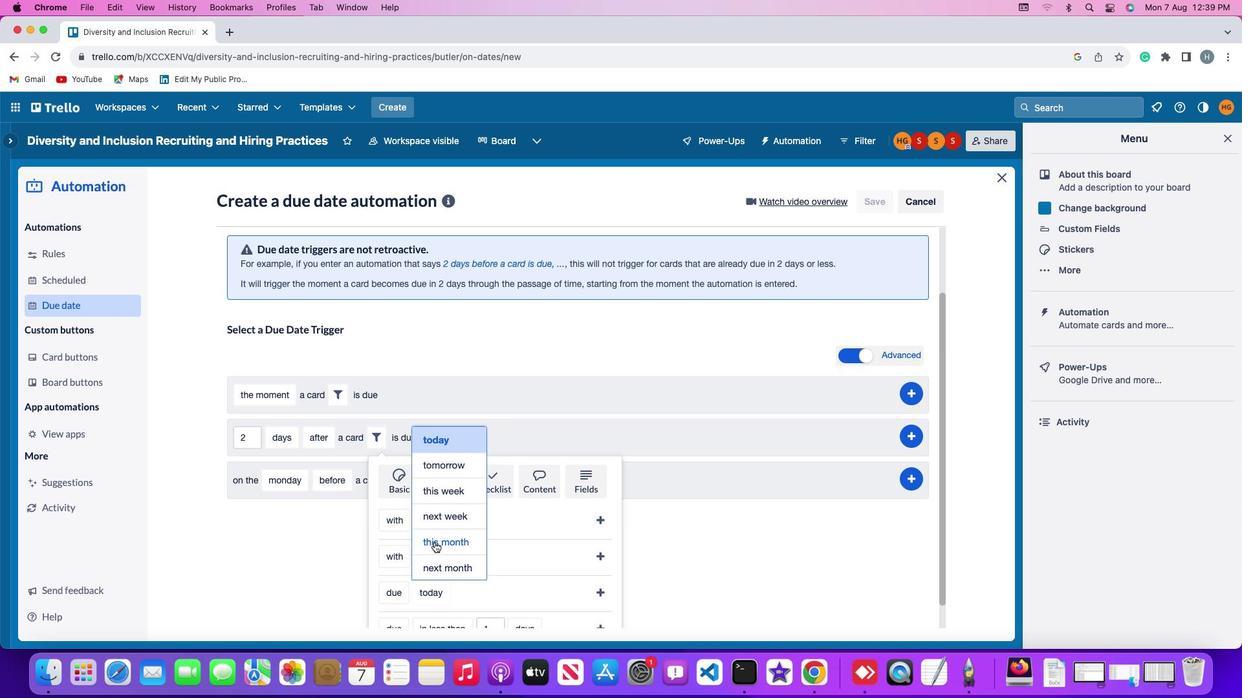 
Action: Mouse moved to (601, 588)
Screenshot: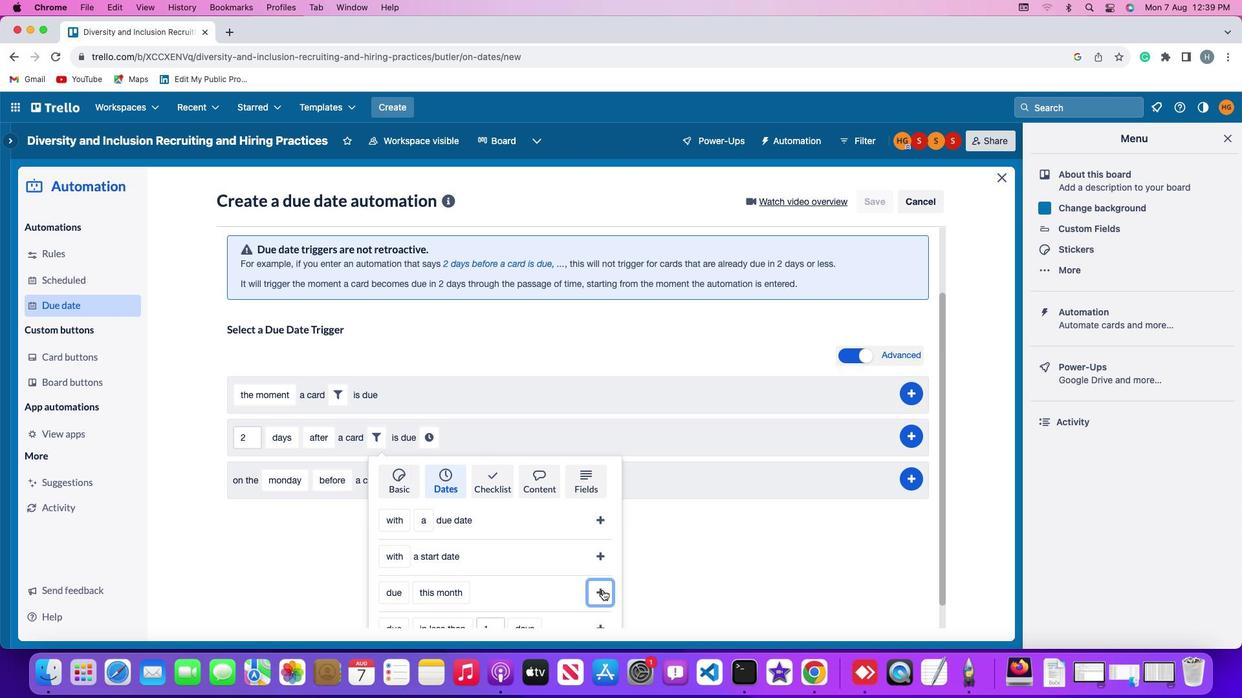 
Action: Mouse pressed left at (601, 588)
Screenshot: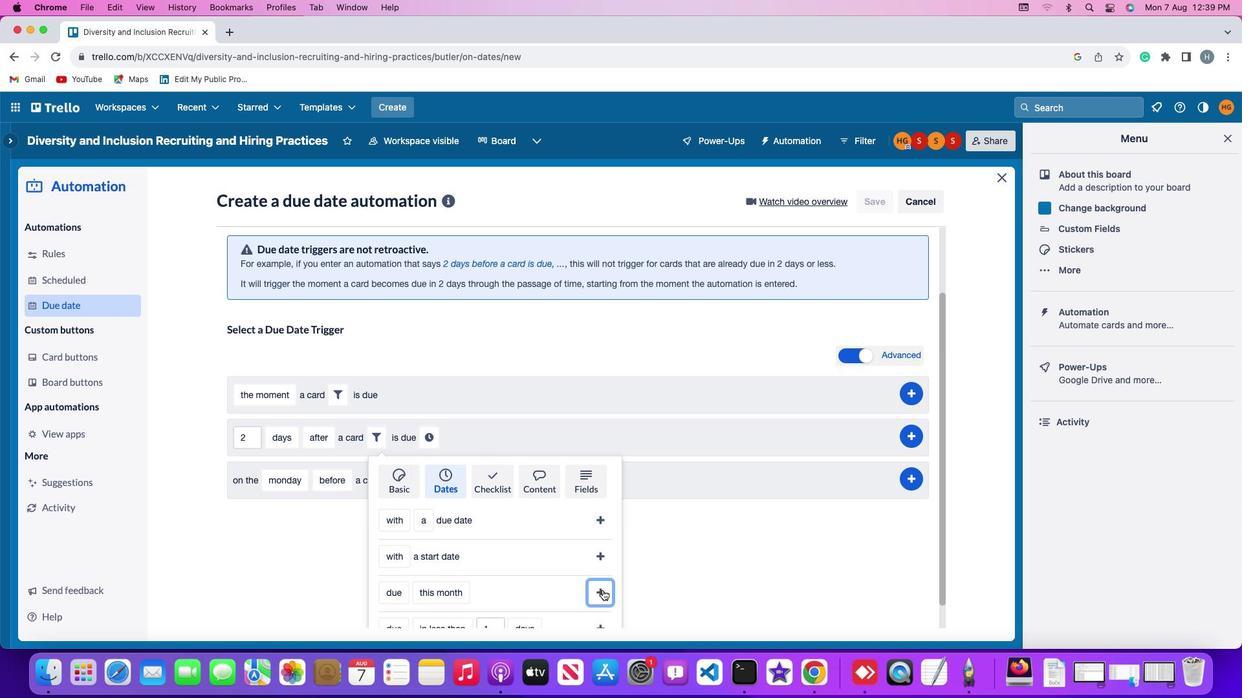
Action: Mouse moved to (519, 520)
Screenshot: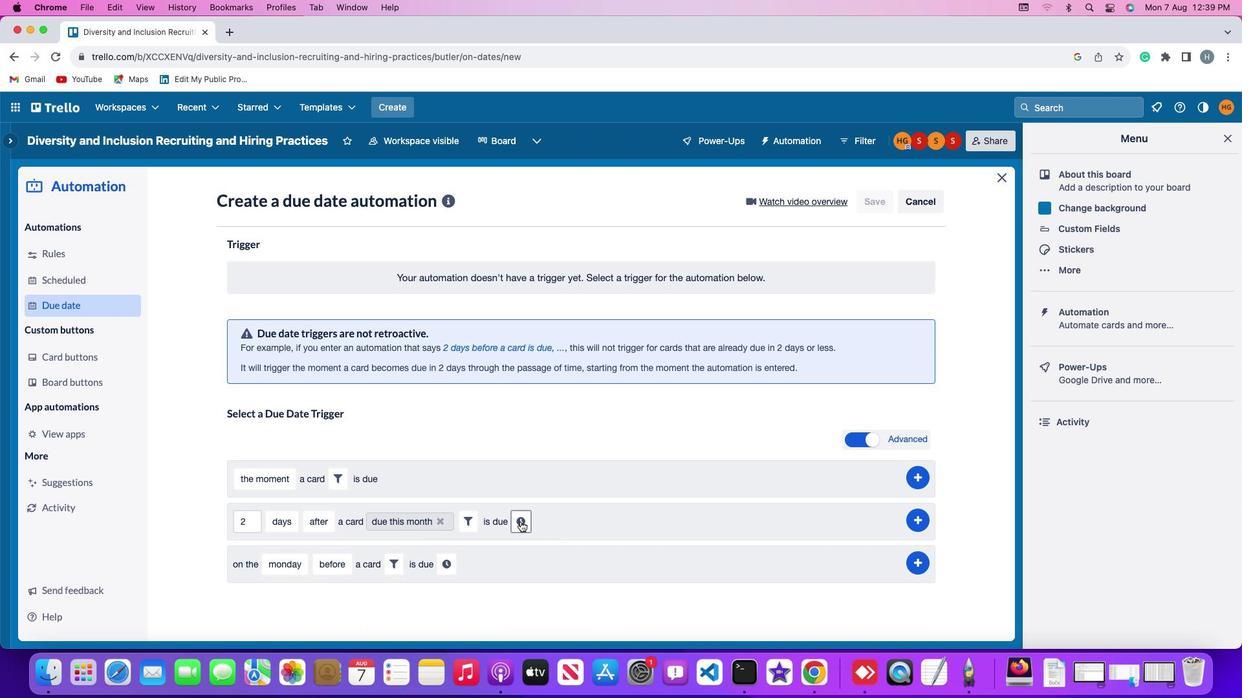 
Action: Mouse pressed left at (519, 520)
Screenshot: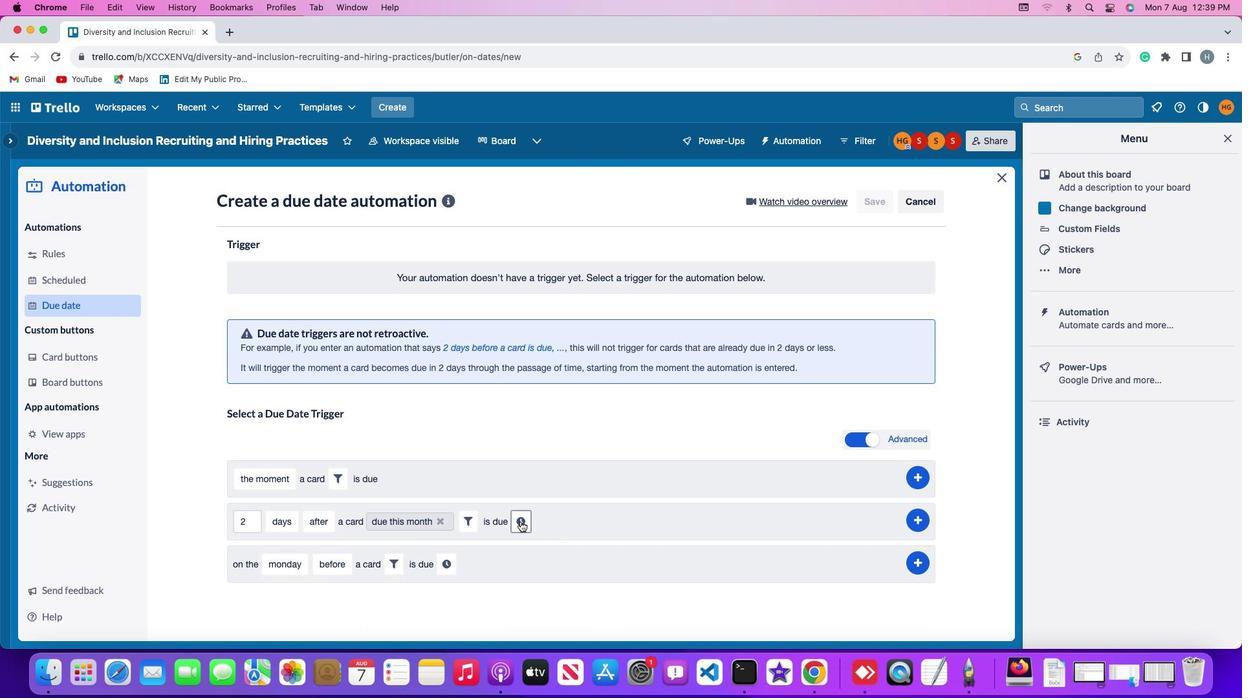 
Action: Mouse moved to (547, 525)
Screenshot: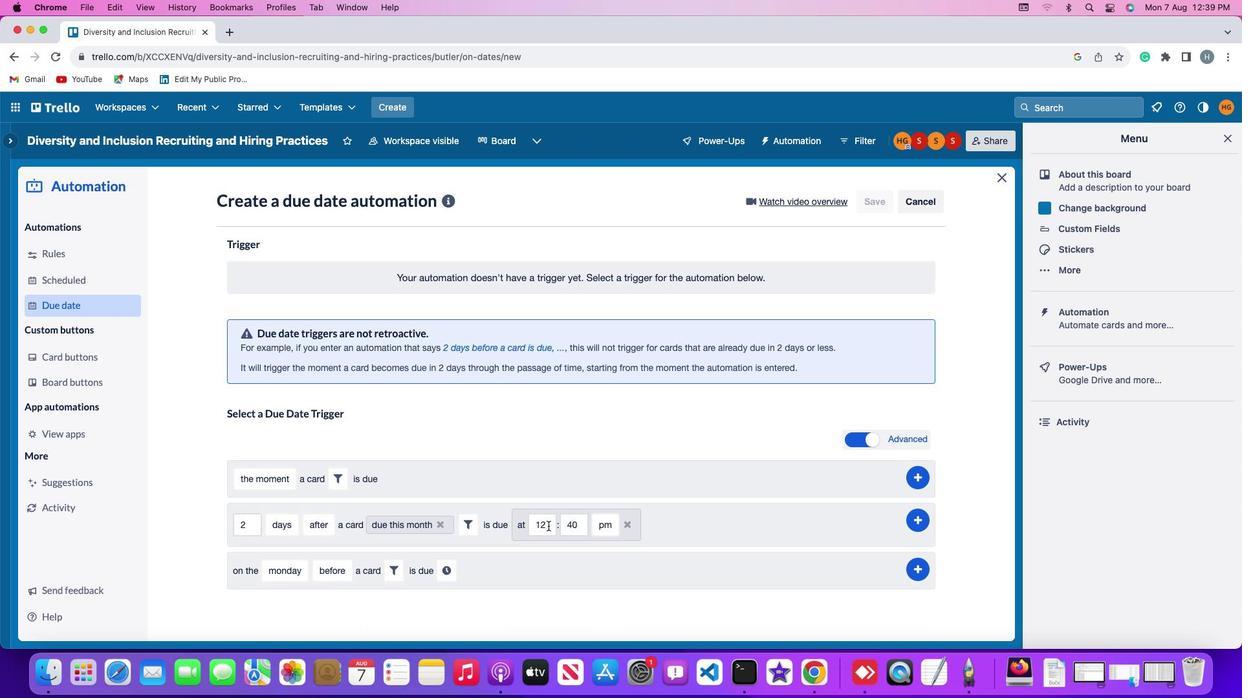 
Action: Mouse pressed left at (547, 525)
Screenshot: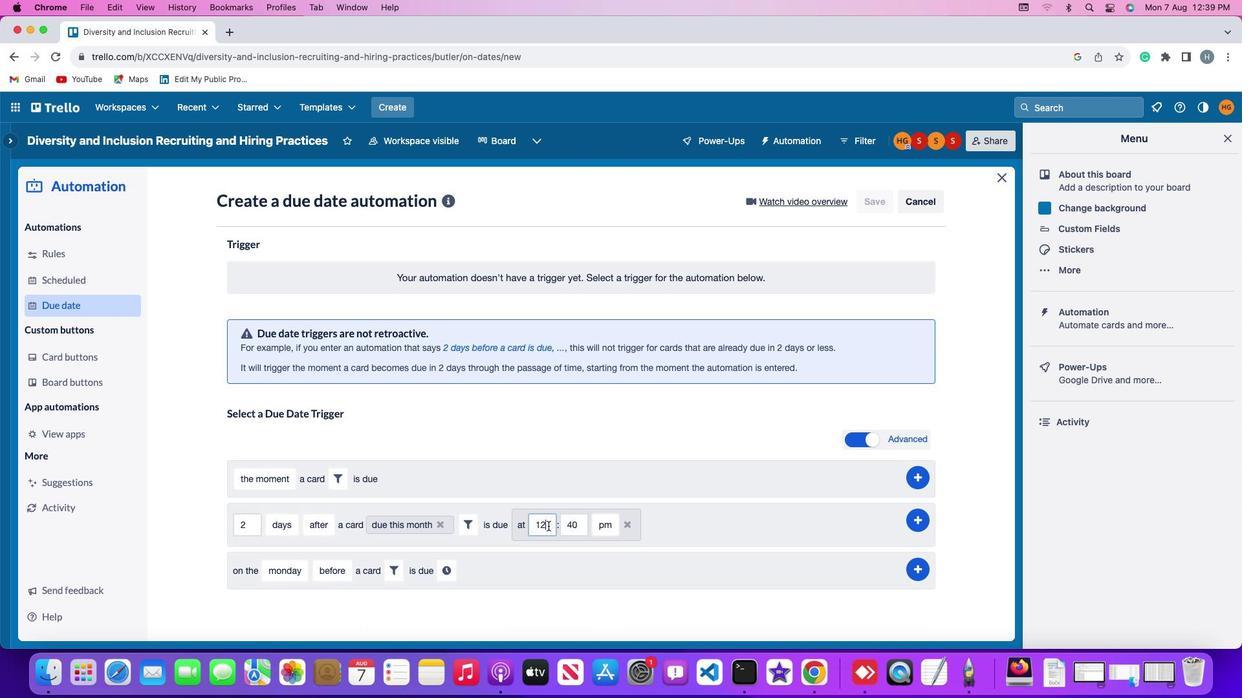 
Action: Mouse moved to (547, 524)
Screenshot: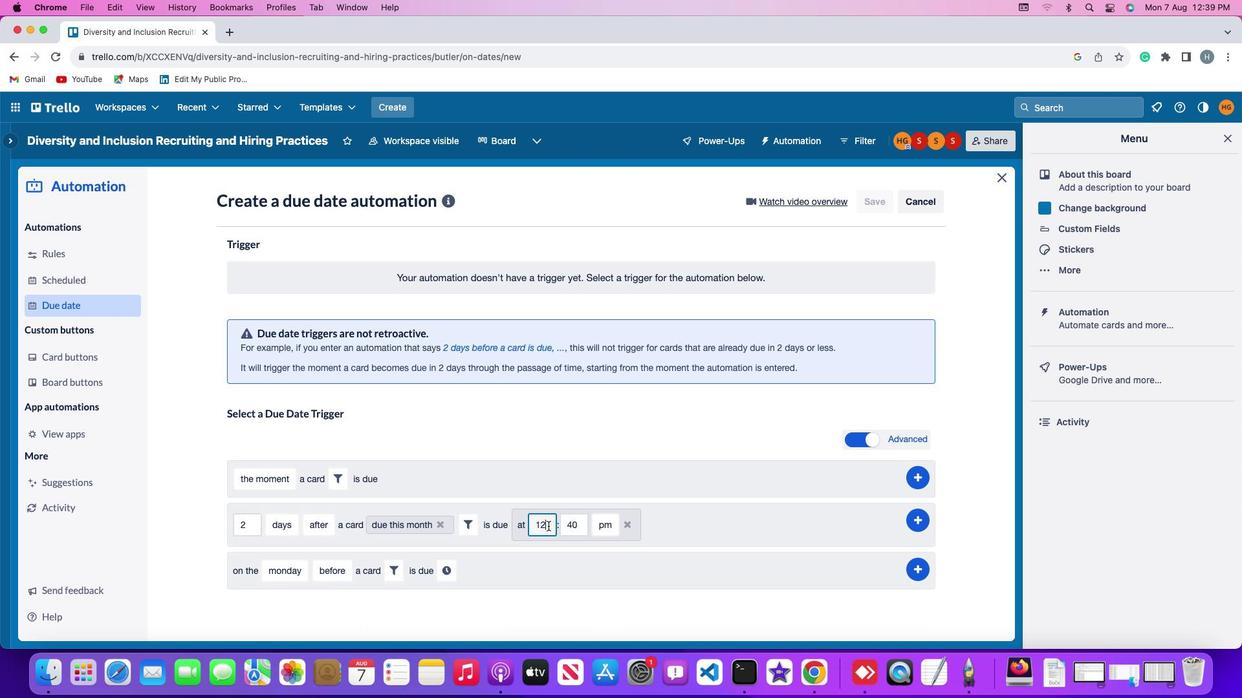 
Action: Key pressed Key.backspaceKey.backspace
Screenshot: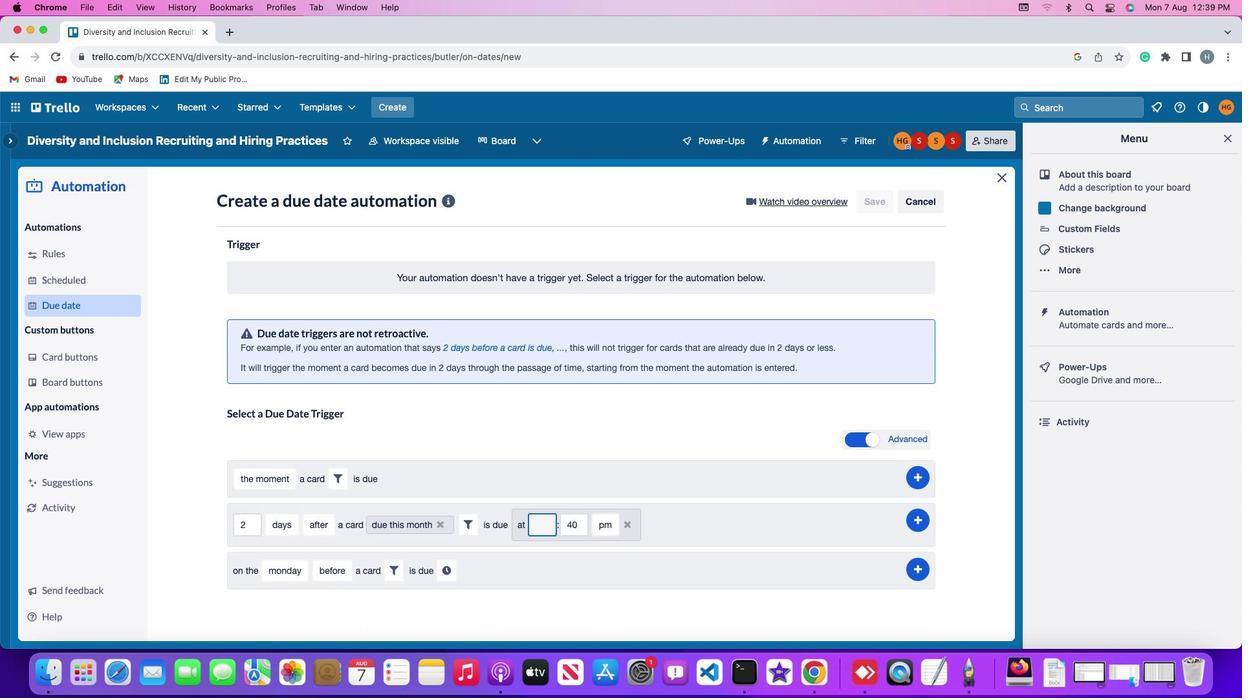 
Action: Mouse moved to (547, 524)
Screenshot: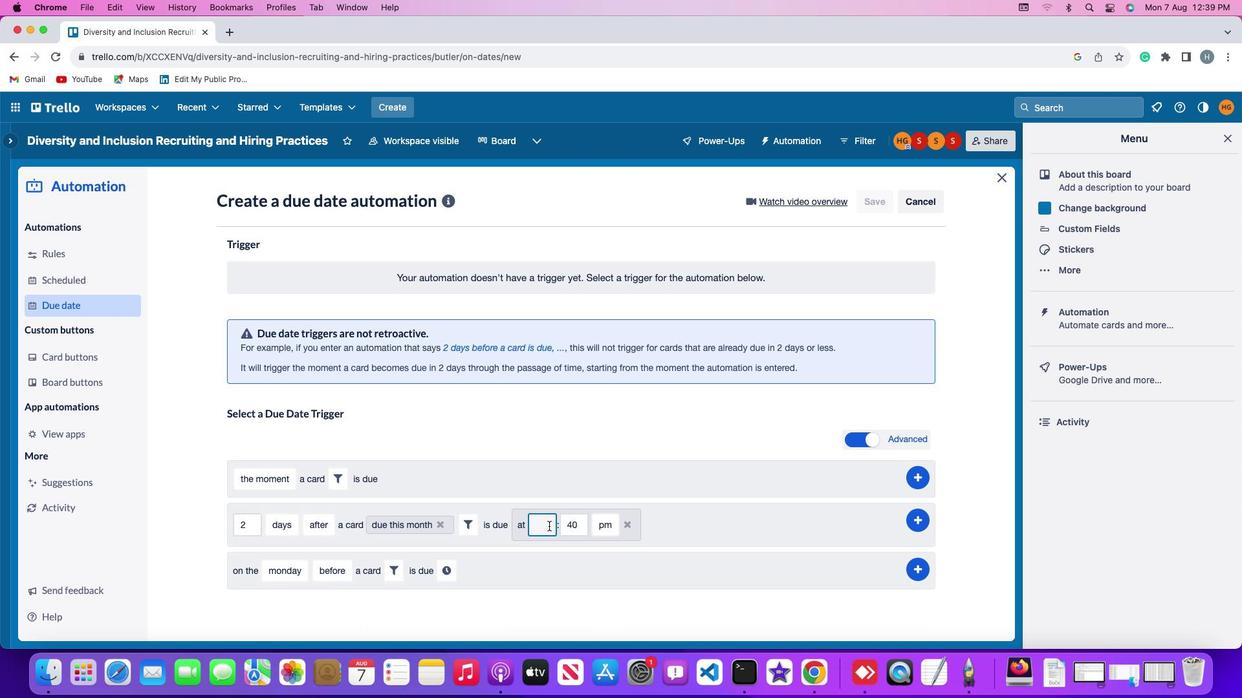 
Action: Key pressed '1''1'
Screenshot: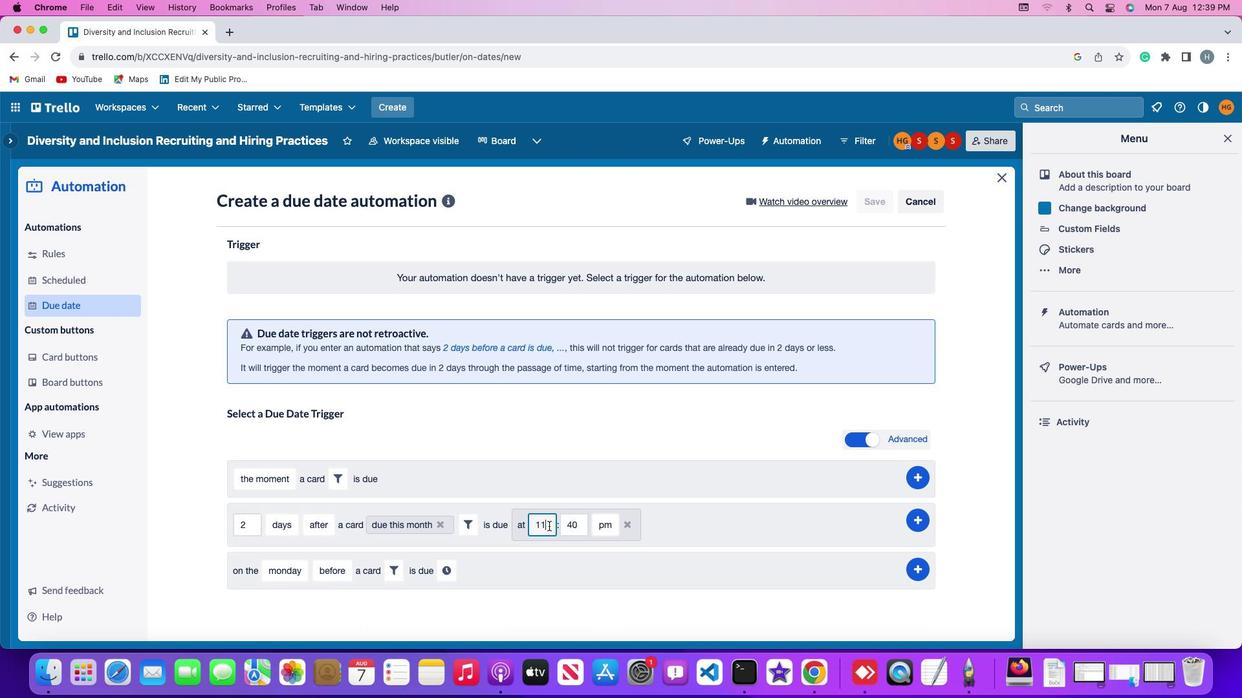 
Action: Mouse moved to (578, 522)
Screenshot: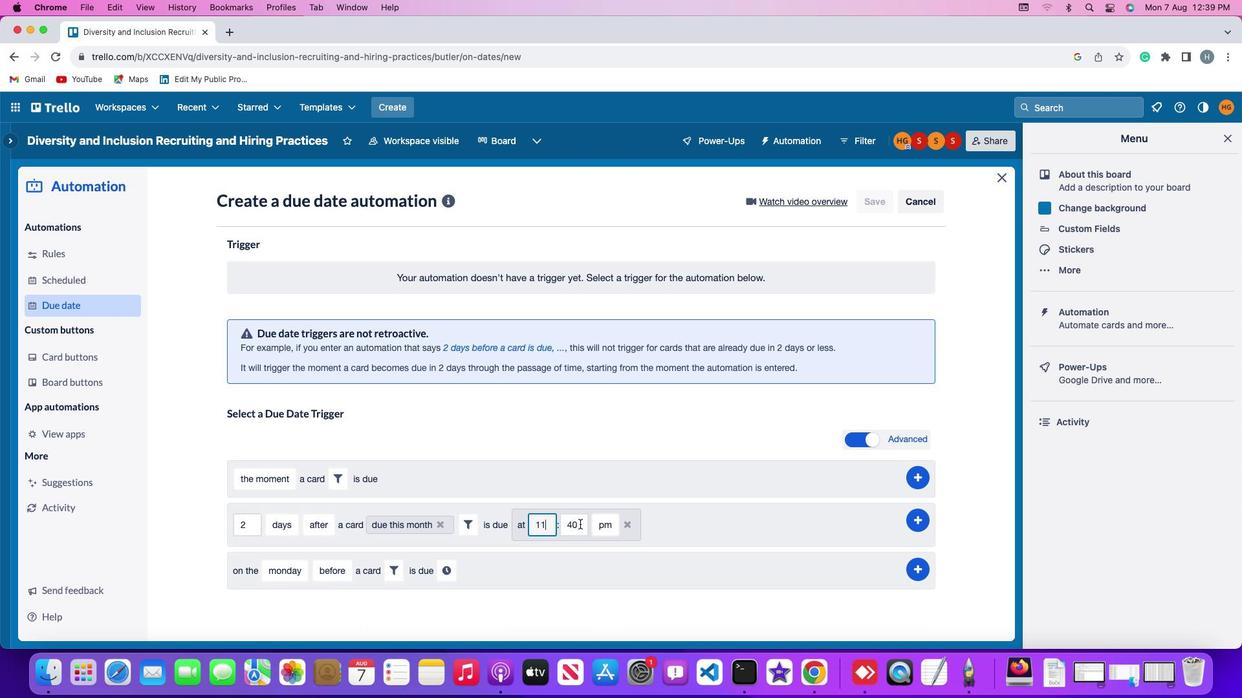 
Action: Mouse pressed left at (578, 522)
Screenshot: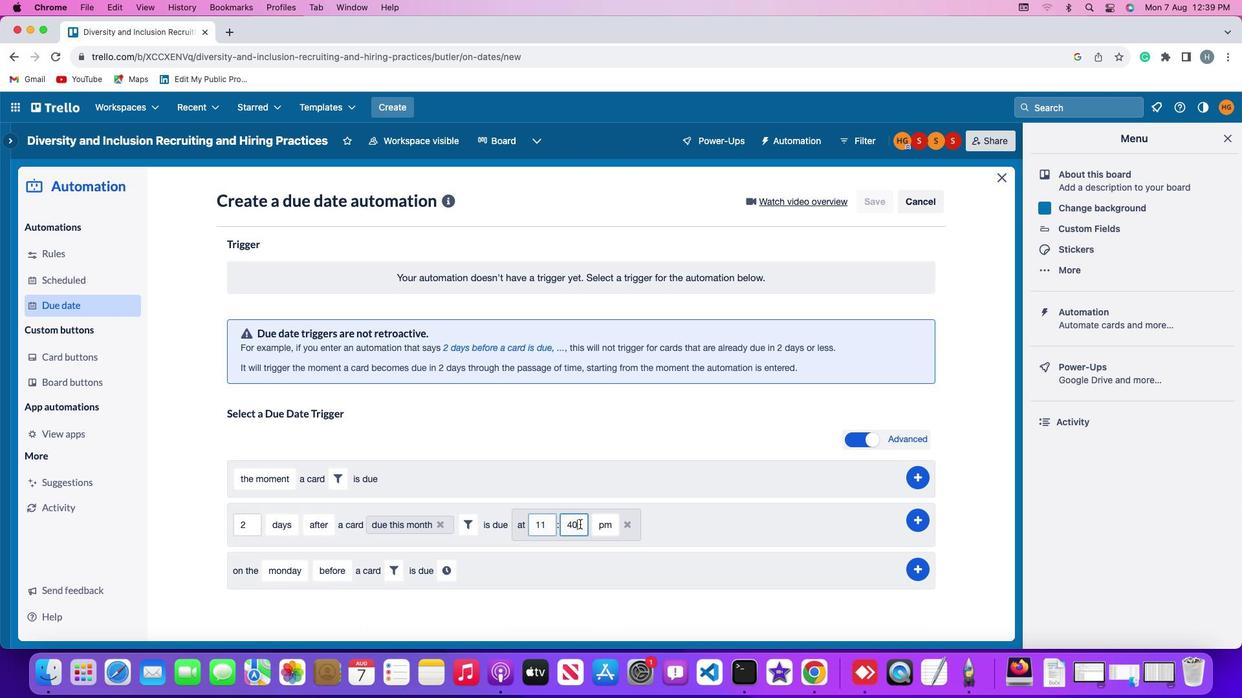 
Action: Key pressed Key.backspaceKey.backspaceKey.backspace'0''0'
Screenshot: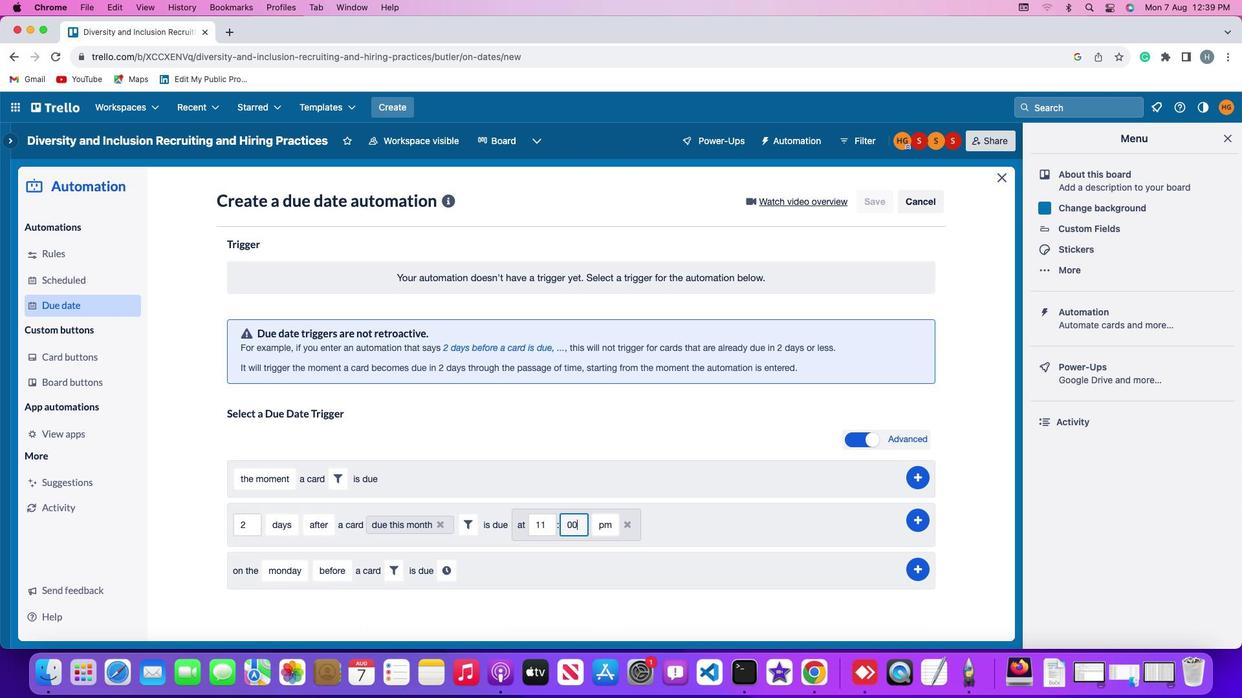 
Action: Mouse moved to (595, 524)
Screenshot: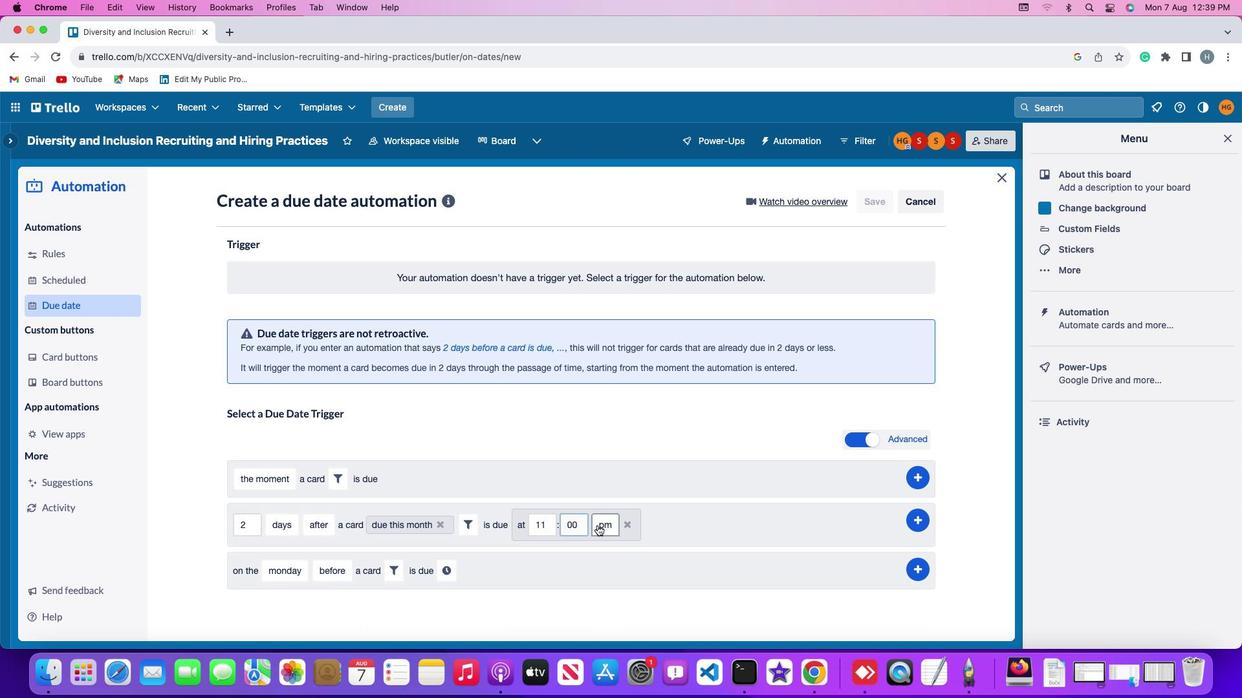 
Action: Mouse pressed left at (595, 524)
Screenshot: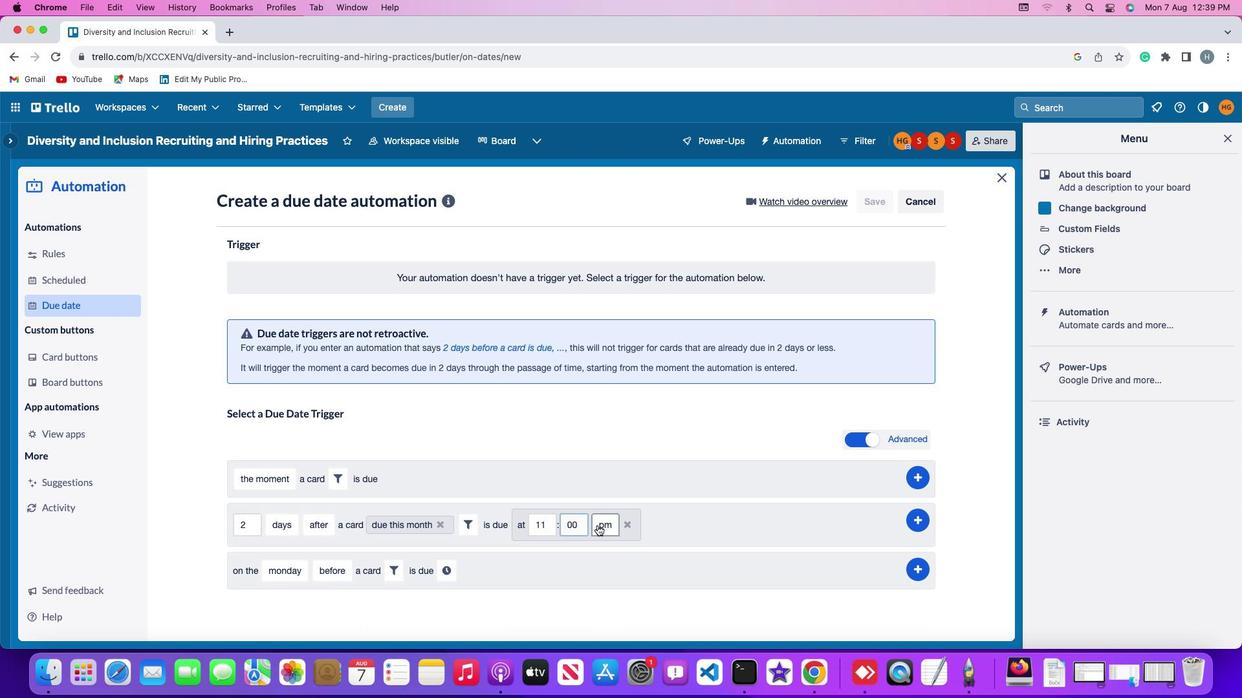 
Action: Mouse moved to (603, 542)
Screenshot: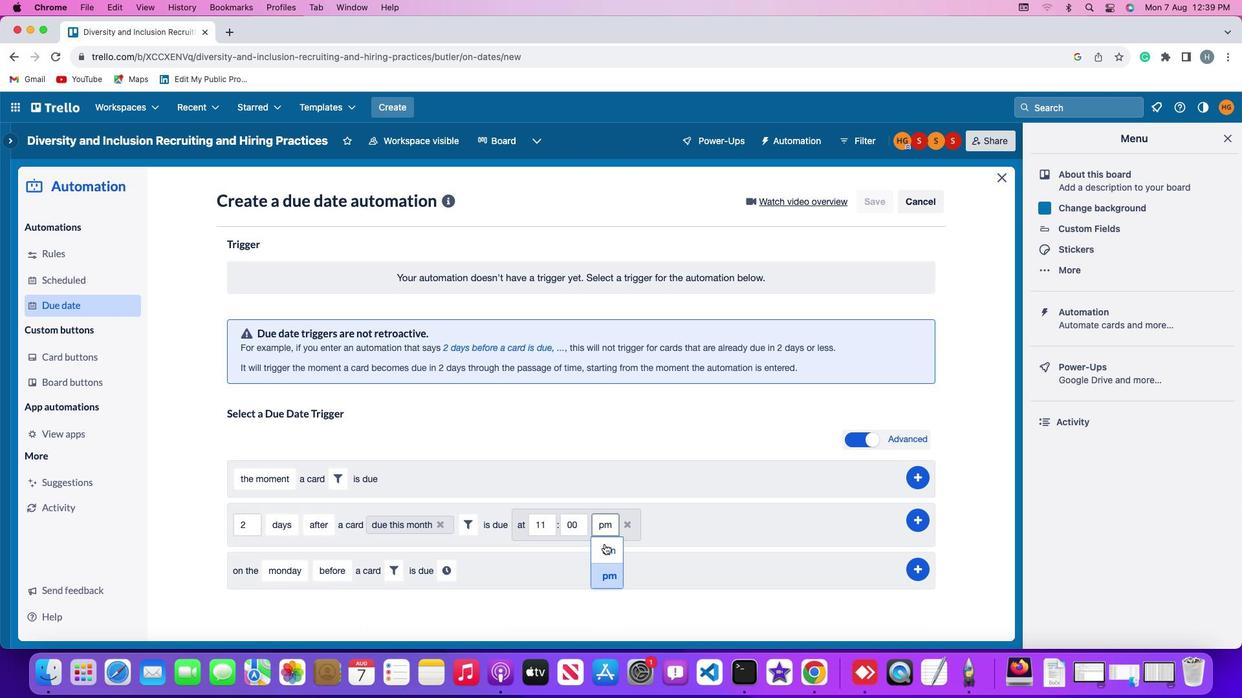 
Action: Mouse pressed left at (603, 542)
Screenshot: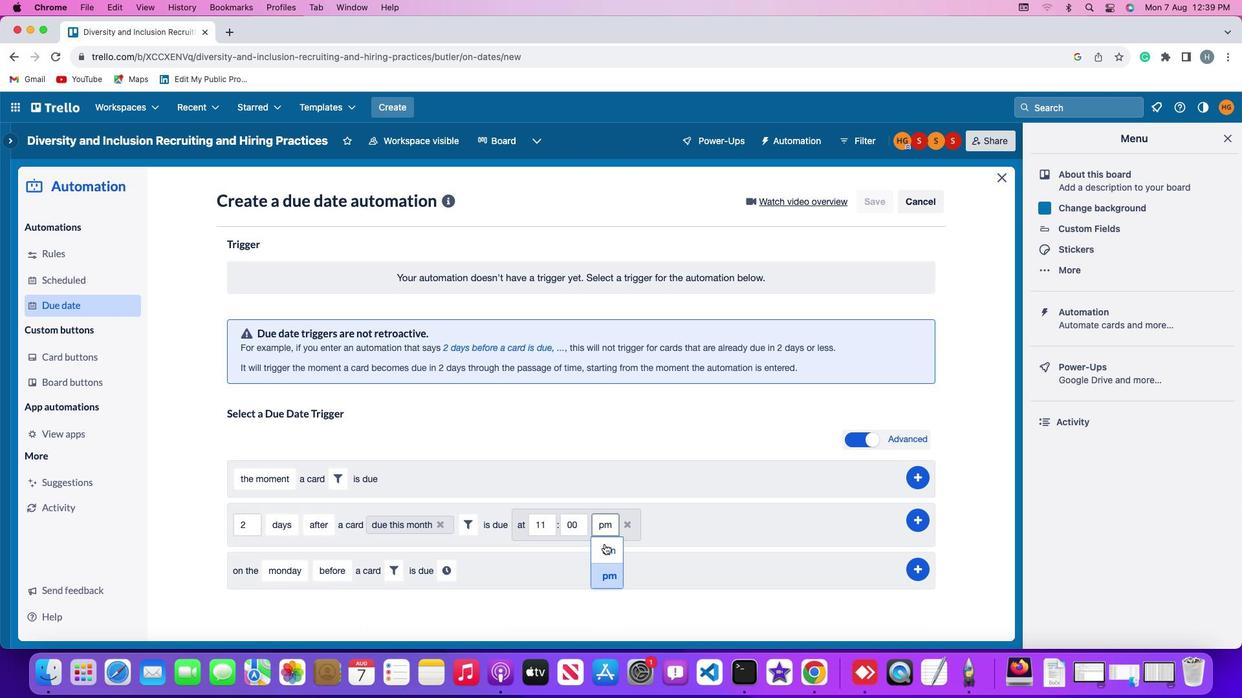 
Action: Mouse moved to (918, 518)
Screenshot: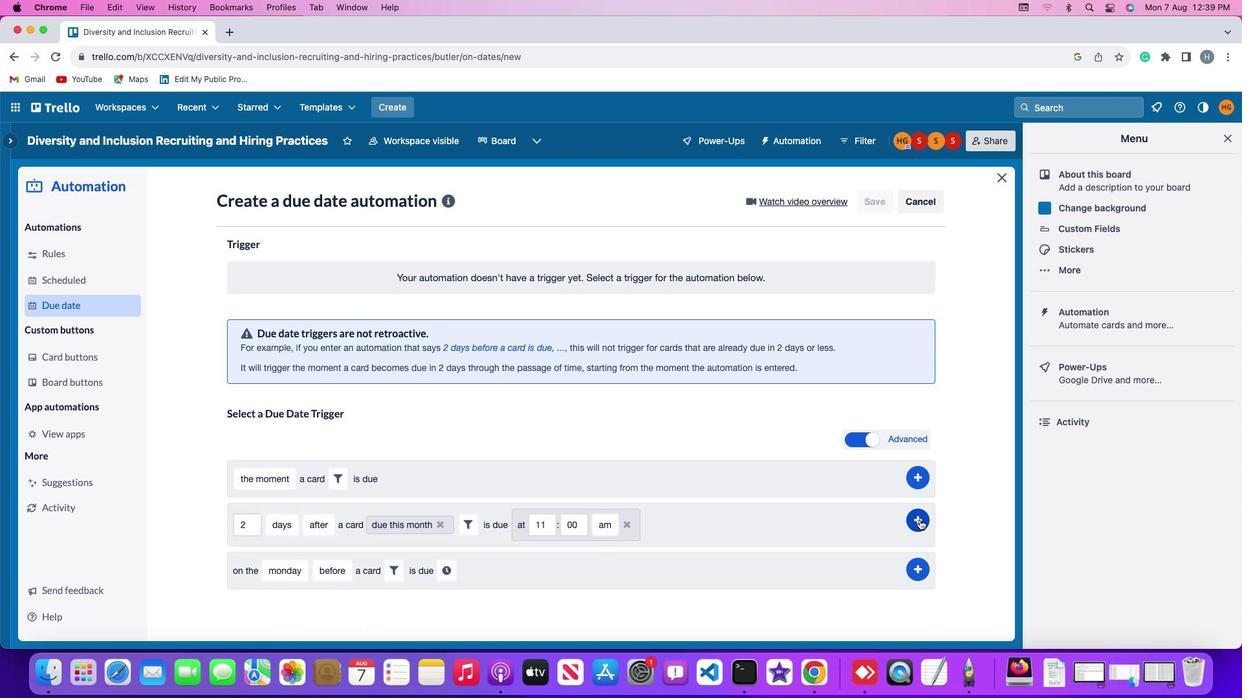 
Action: Mouse pressed left at (918, 518)
Screenshot: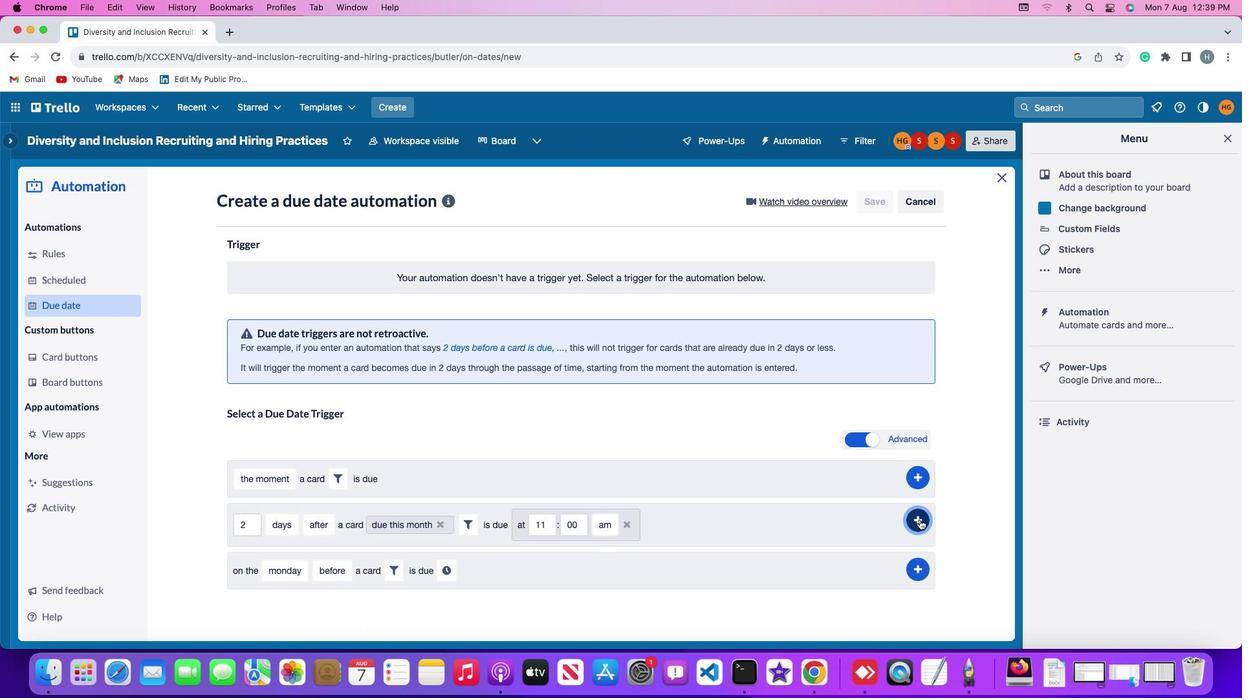 
Action: Mouse moved to (981, 388)
Screenshot: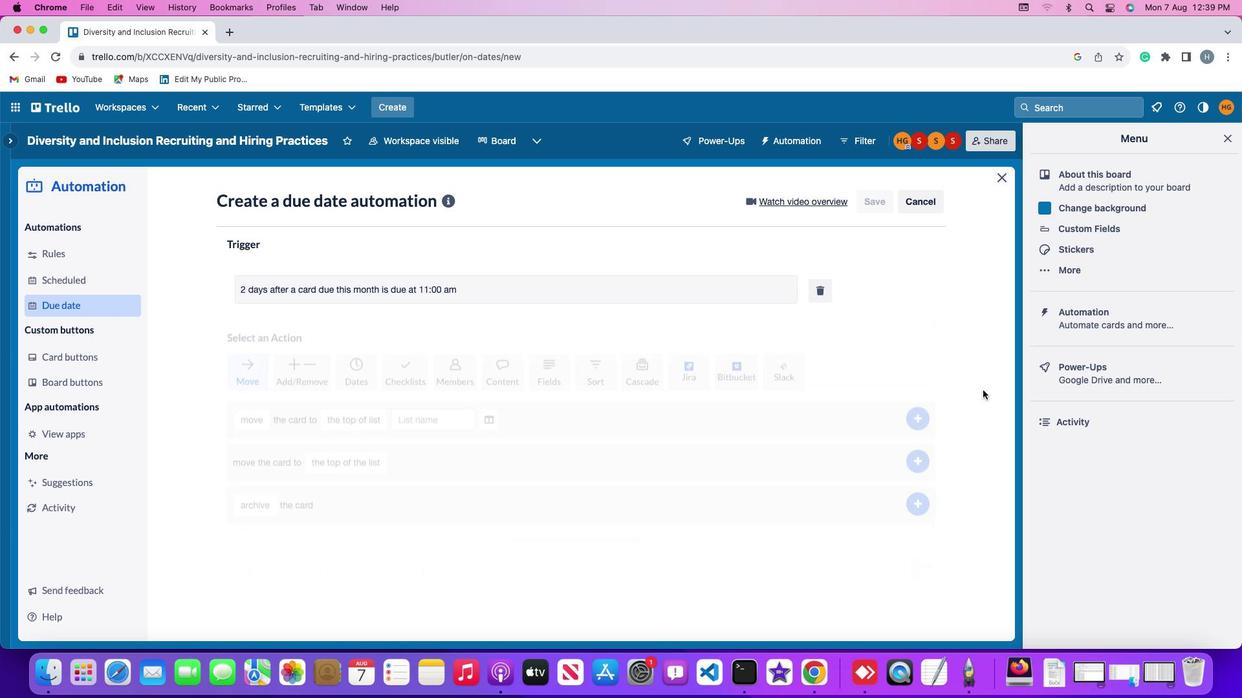 
